 Task: Look for space in Dugda, India from 3rd August, 2023 to 17th August, 2023 for 3 adults, 1 child in price range Rs.3000 to Rs.15000. Place can be entire place with 3 bedrooms having 4 beds and 2 bathrooms. Property type can be house, flat, guest house. Amenities needed are: washing machine. Booking option can be shelf check-in. Required host language is English.
Action: Mouse moved to (459, 121)
Screenshot: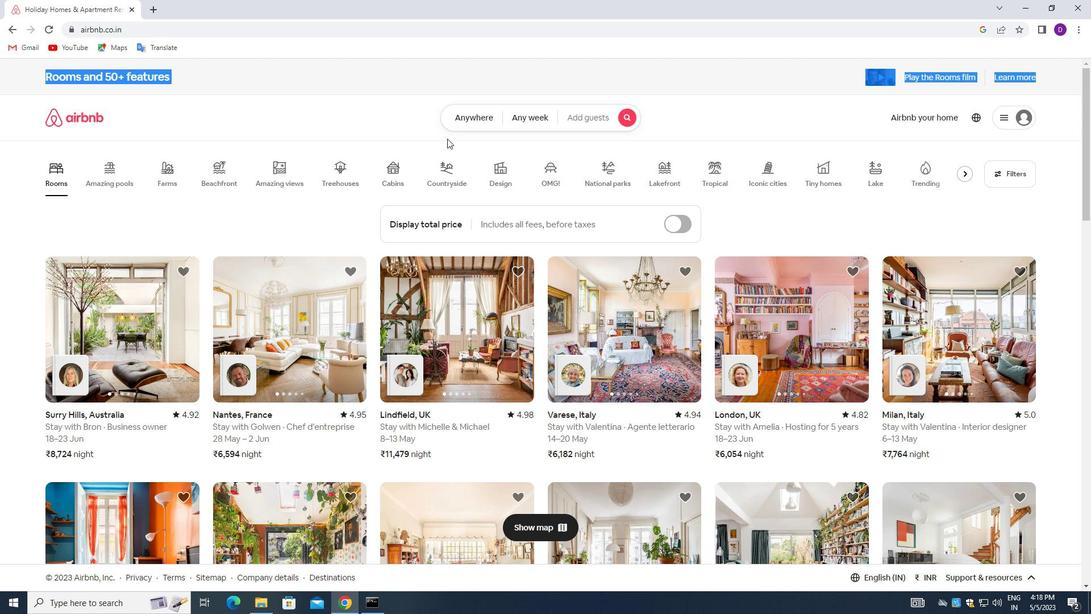 
Action: Mouse pressed left at (459, 121)
Screenshot: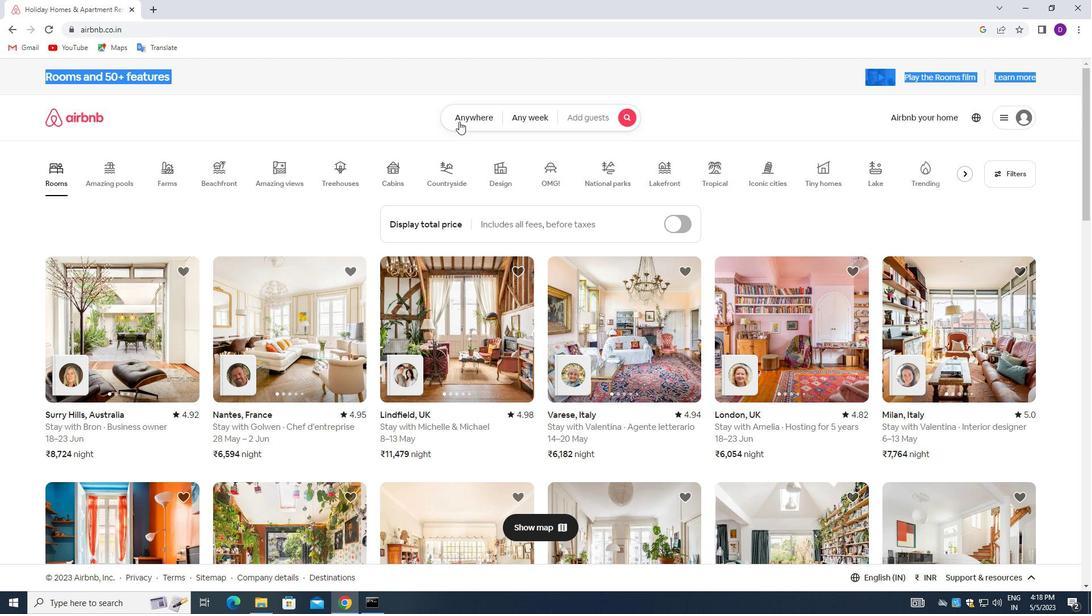 
Action: Mouse moved to (373, 160)
Screenshot: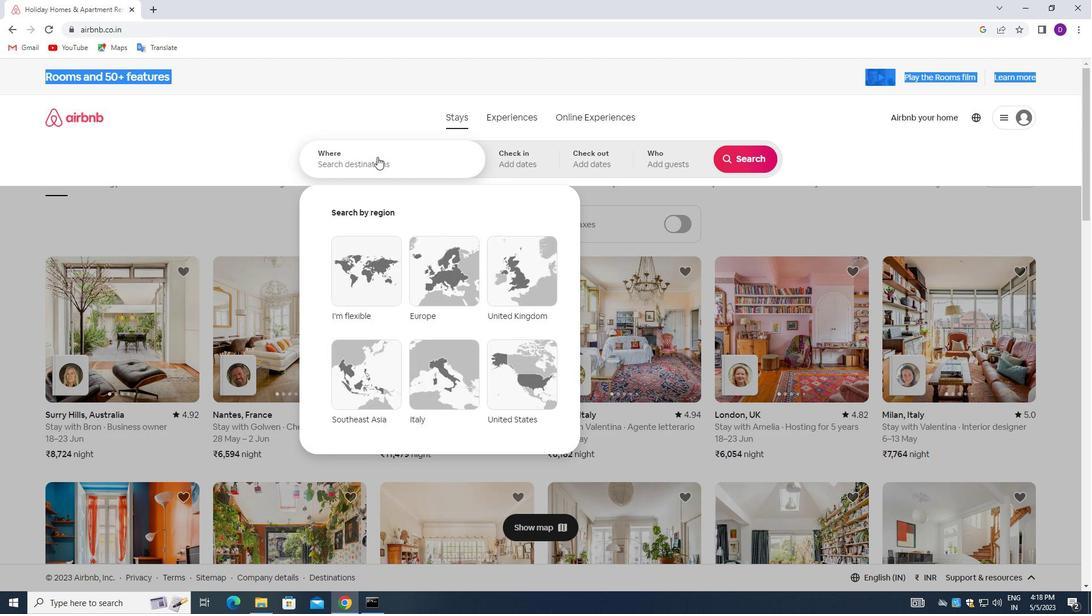 
Action: Mouse pressed left at (373, 160)
Screenshot: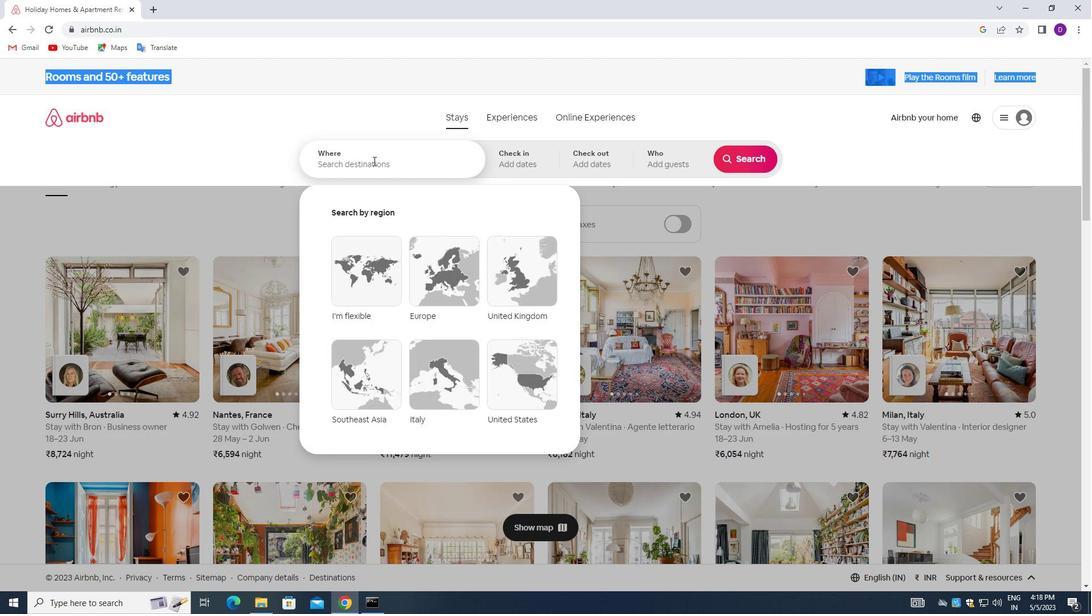 
Action: Mouse moved to (233, 218)
Screenshot: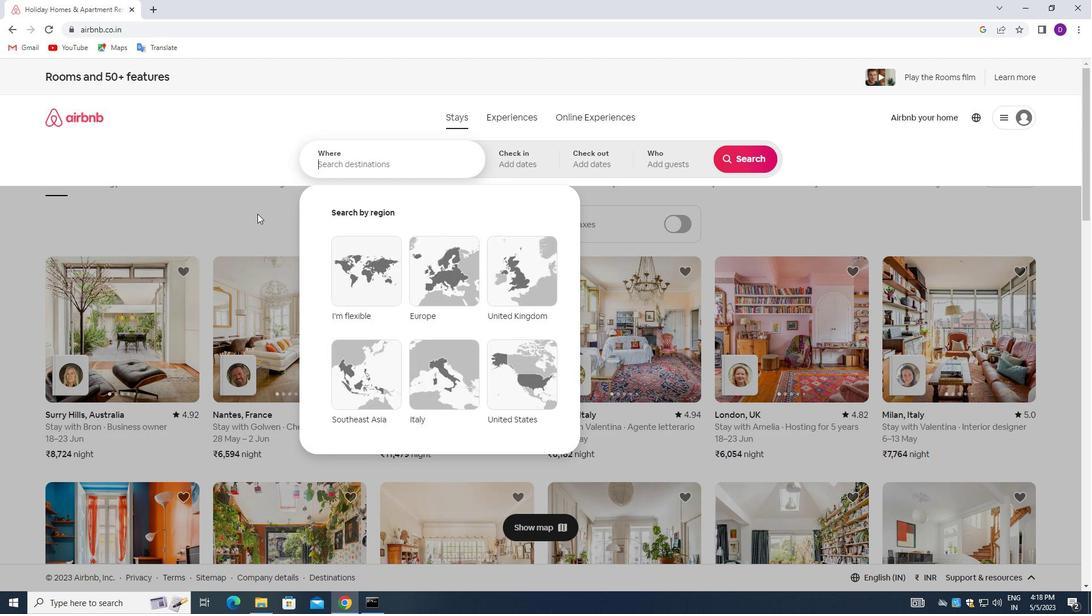 
Action: Key pressed <Key.shift_r>Dugda,<Key.space><Key.shift>INDIA<Key.enter>
Screenshot: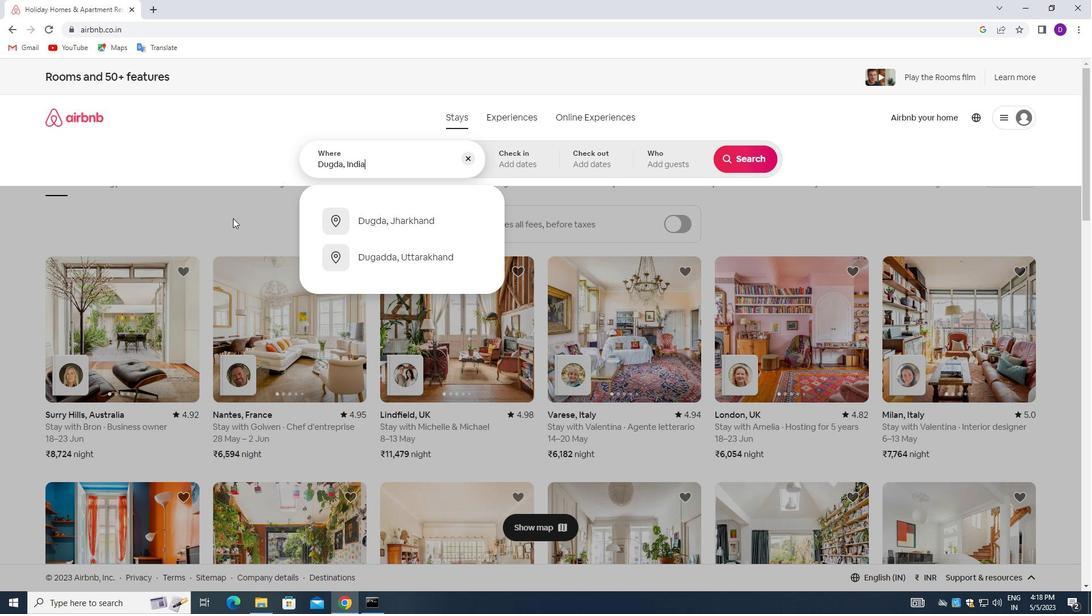 
Action: Mouse moved to (741, 254)
Screenshot: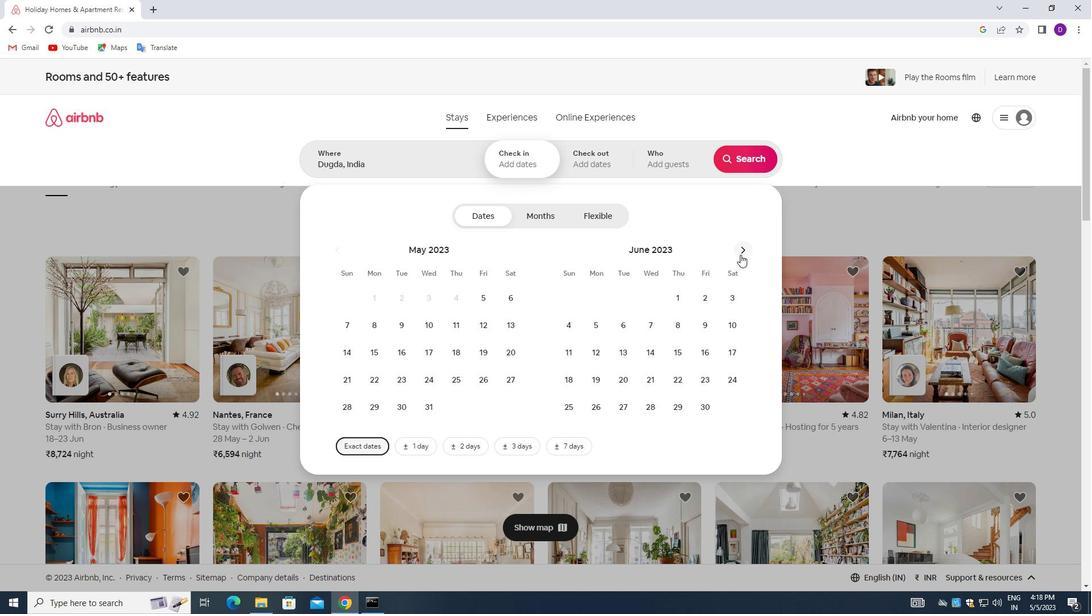 
Action: Mouse pressed left at (741, 254)
Screenshot: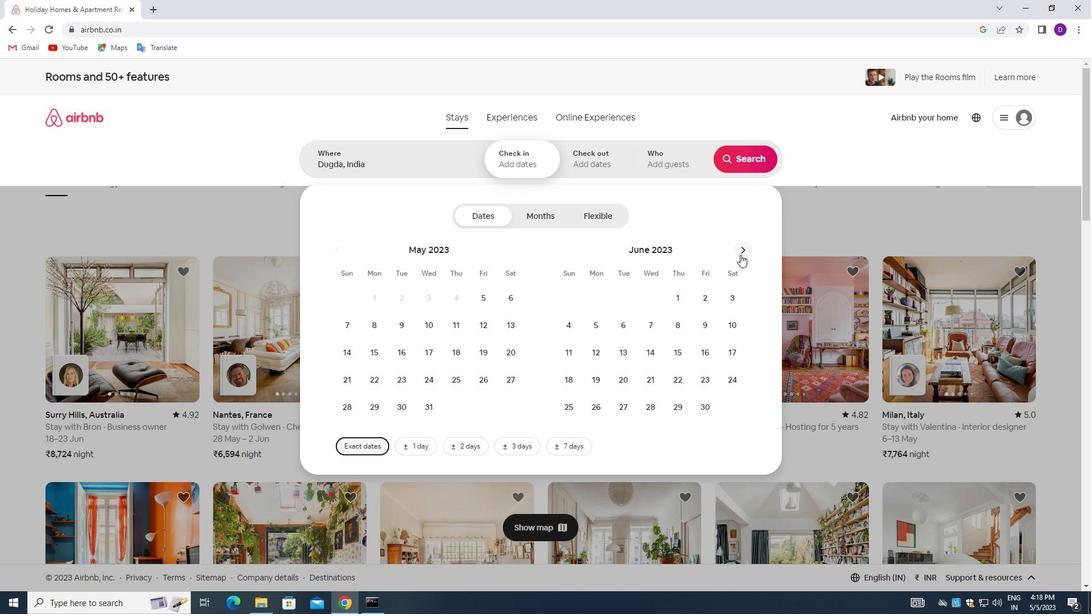 
Action: Mouse pressed left at (741, 254)
Screenshot: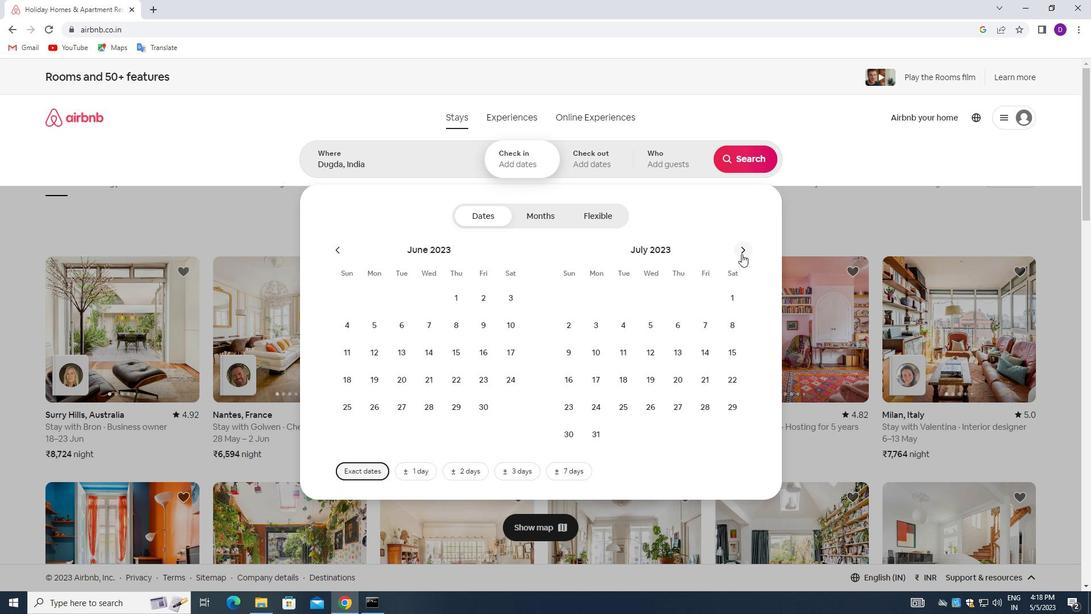 
Action: Mouse moved to (675, 299)
Screenshot: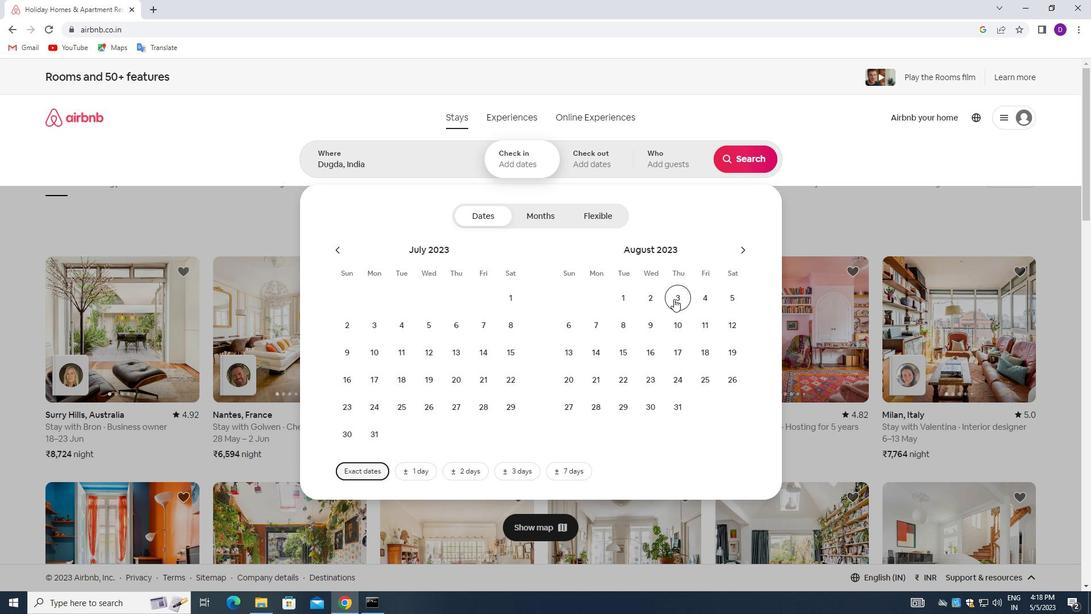
Action: Mouse pressed left at (675, 299)
Screenshot: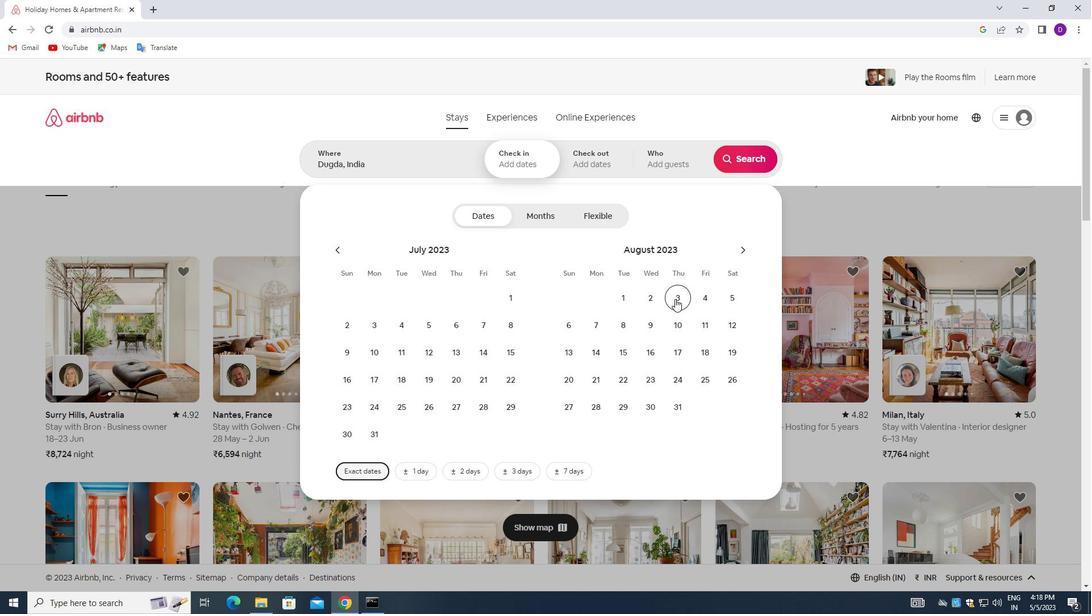 
Action: Mouse moved to (677, 346)
Screenshot: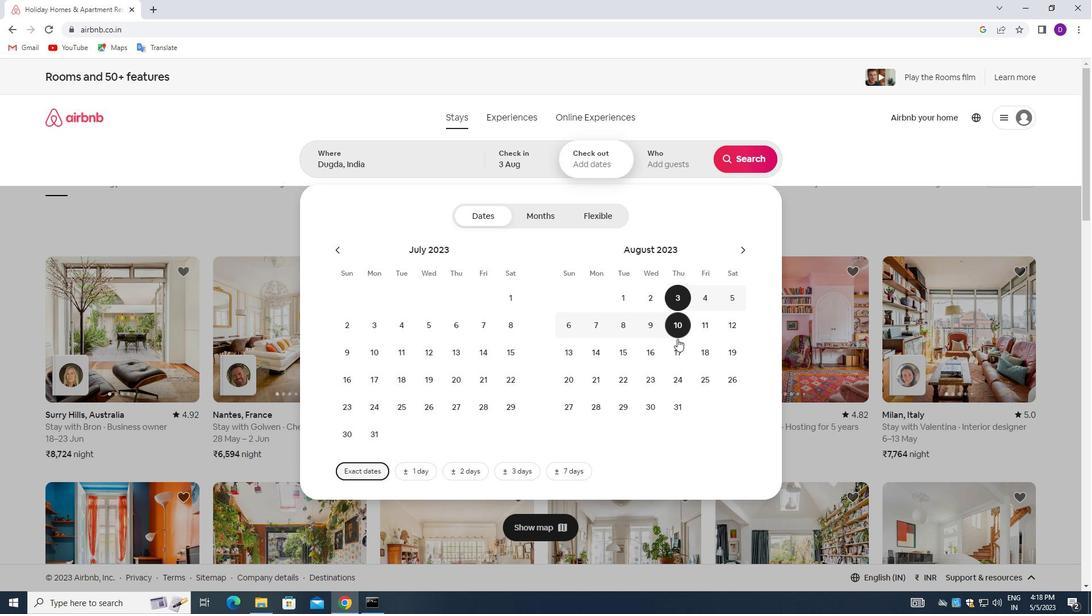 
Action: Mouse pressed left at (677, 346)
Screenshot: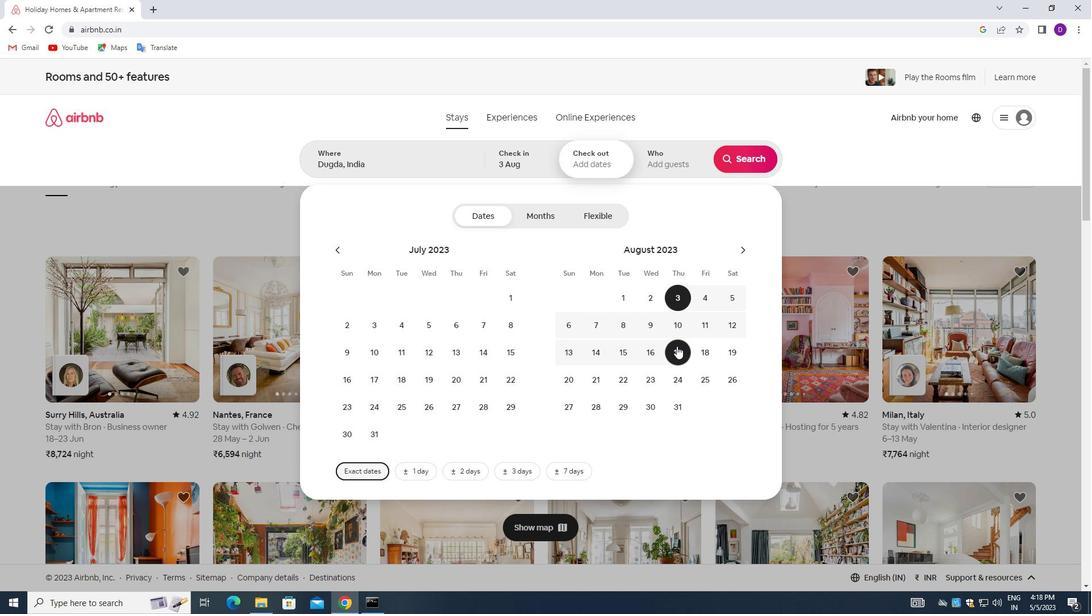 
Action: Mouse moved to (658, 156)
Screenshot: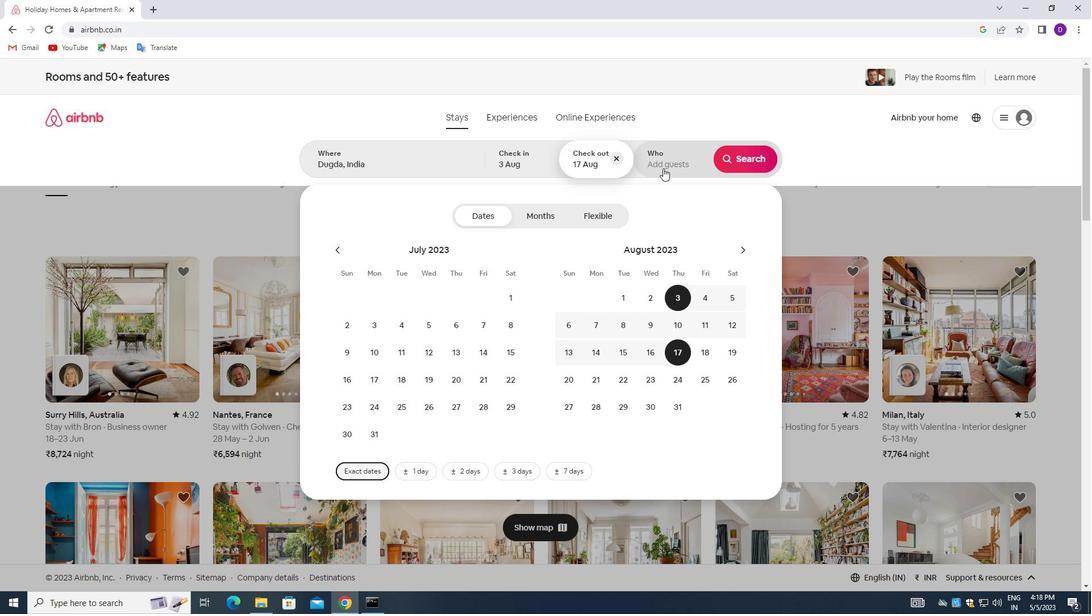 
Action: Mouse pressed left at (658, 156)
Screenshot: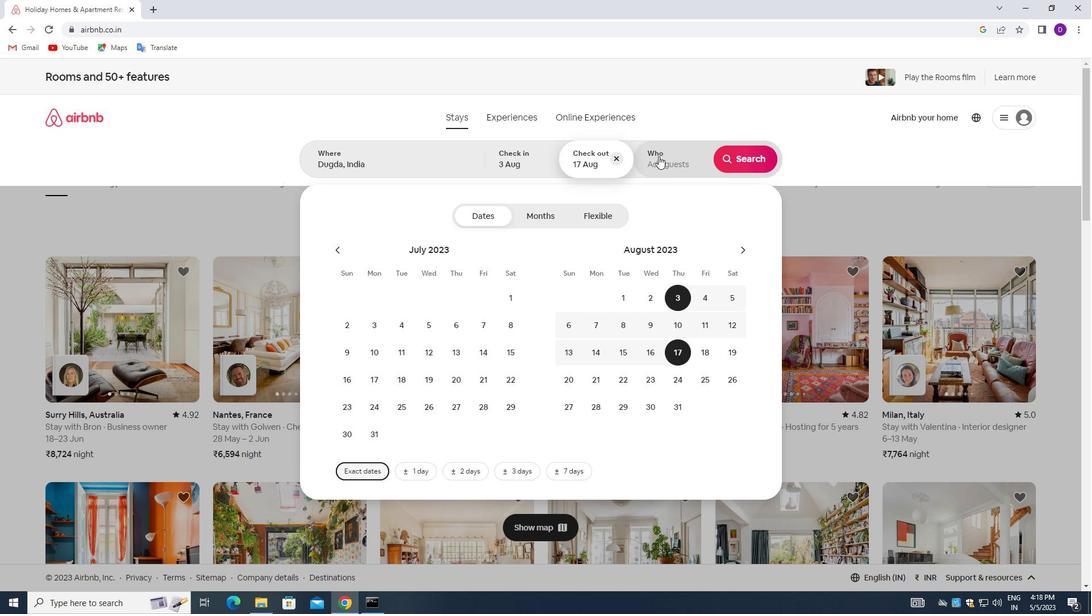 
Action: Mouse moved to (745, 221)
Screenshot: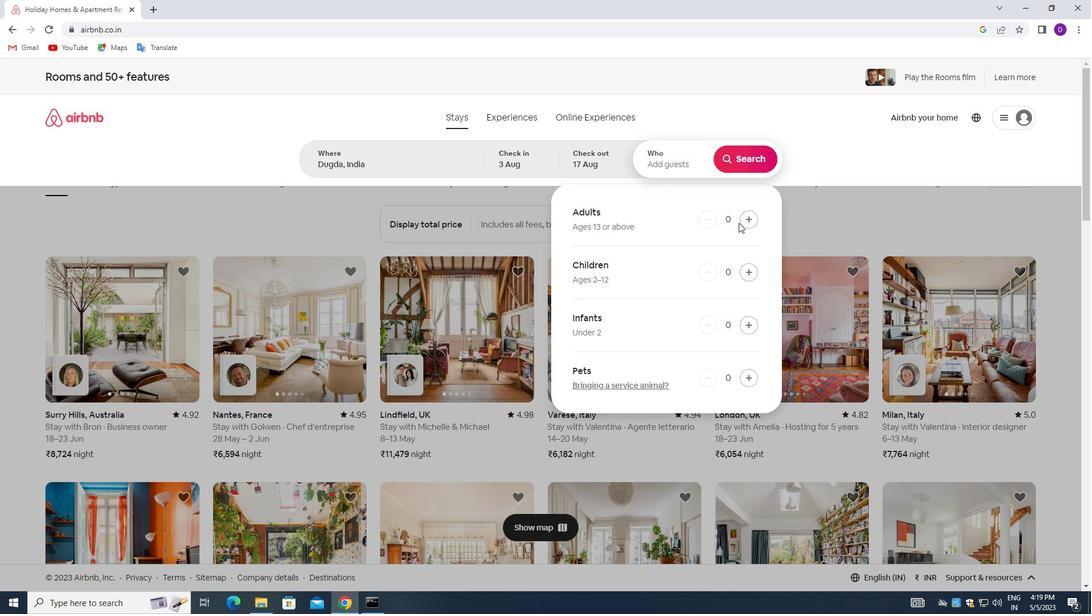 
Action: Mouse pressed left at (745, 221)
Screenshot: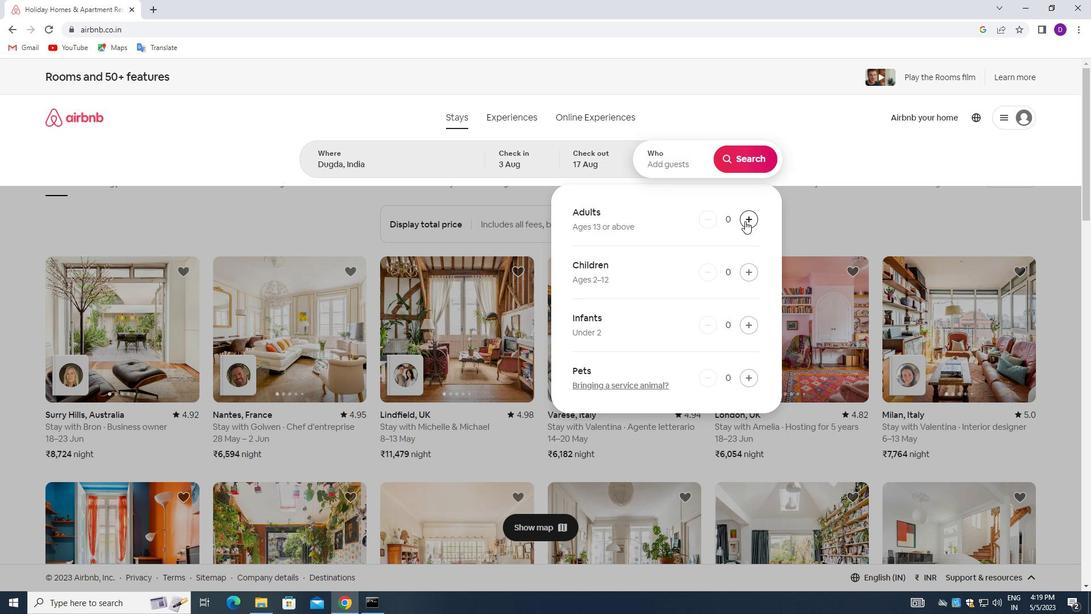 
Action: Mouse pressed left at (745, 221)
Screenshot: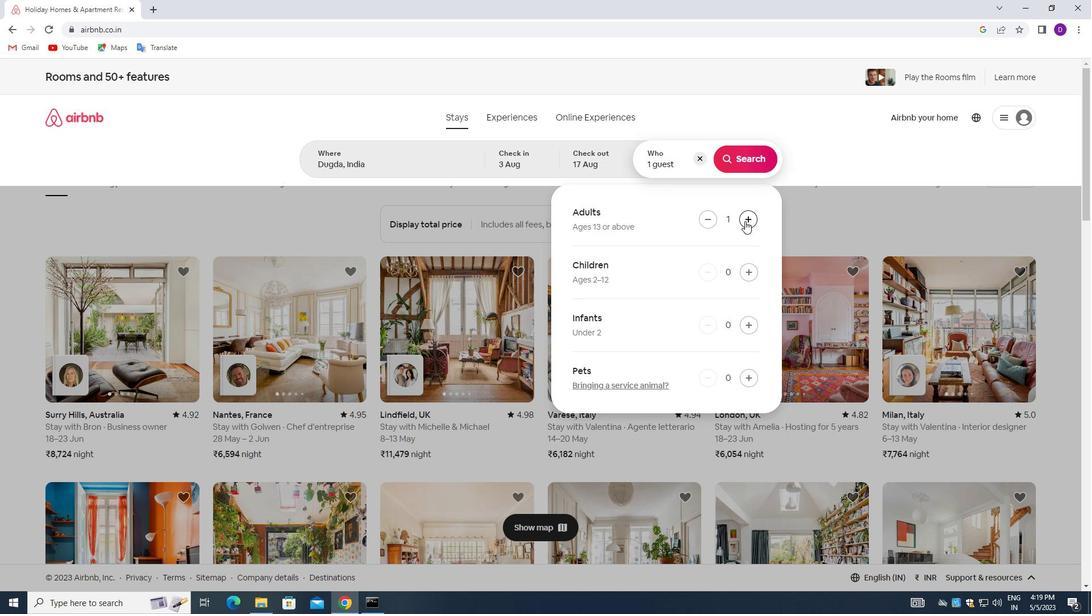 
Action: Mouse pressed left at (745, 221)
Screenshot: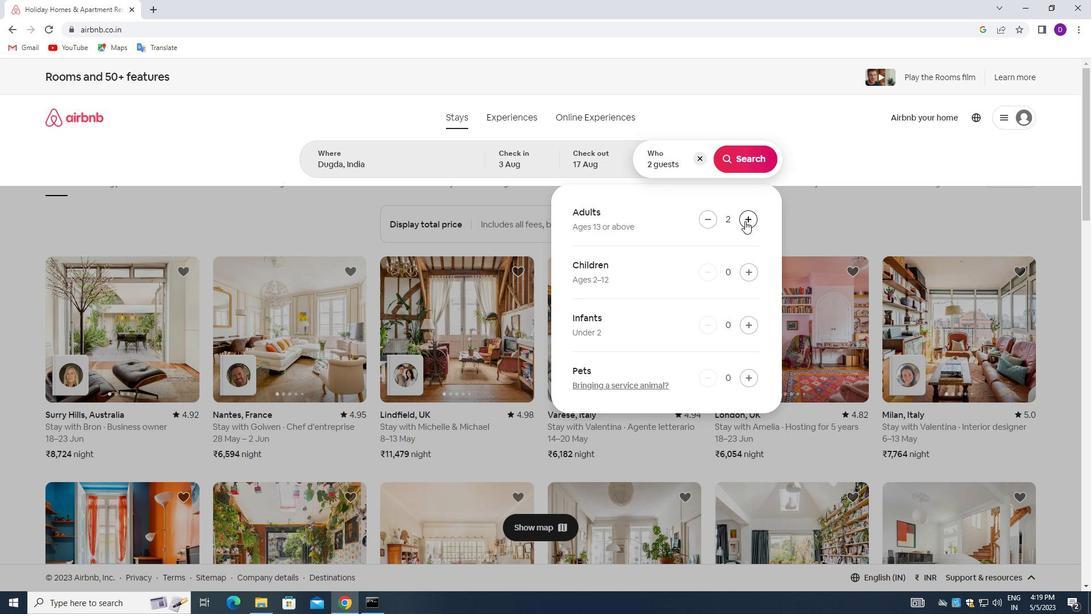 
Action: Mouse moved to (749, 276)
Screenshot: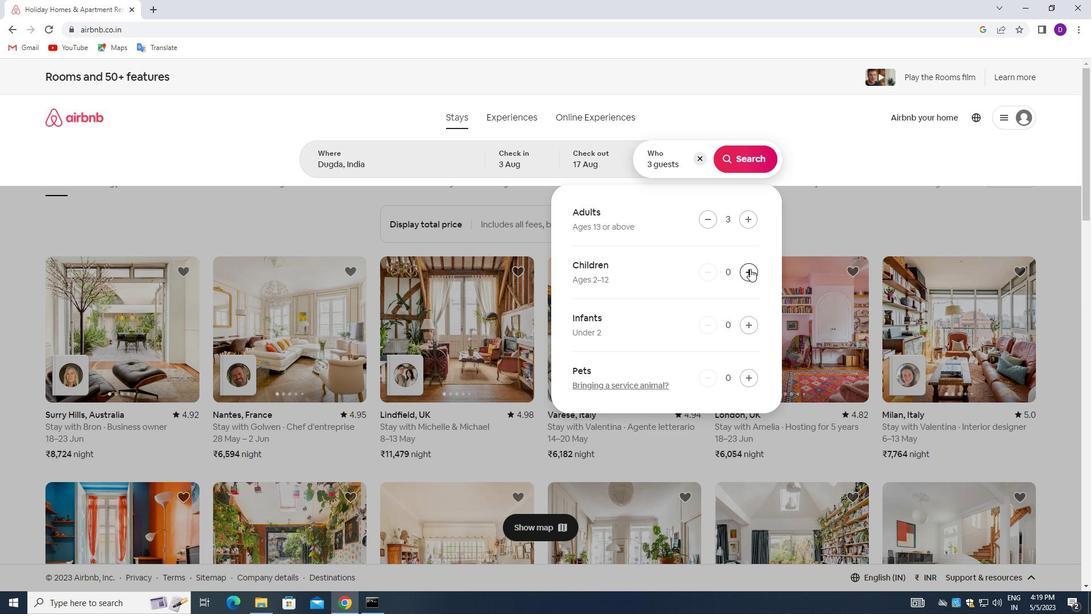 
Action: Mouse pressed left at (749, 276)
Screenshot: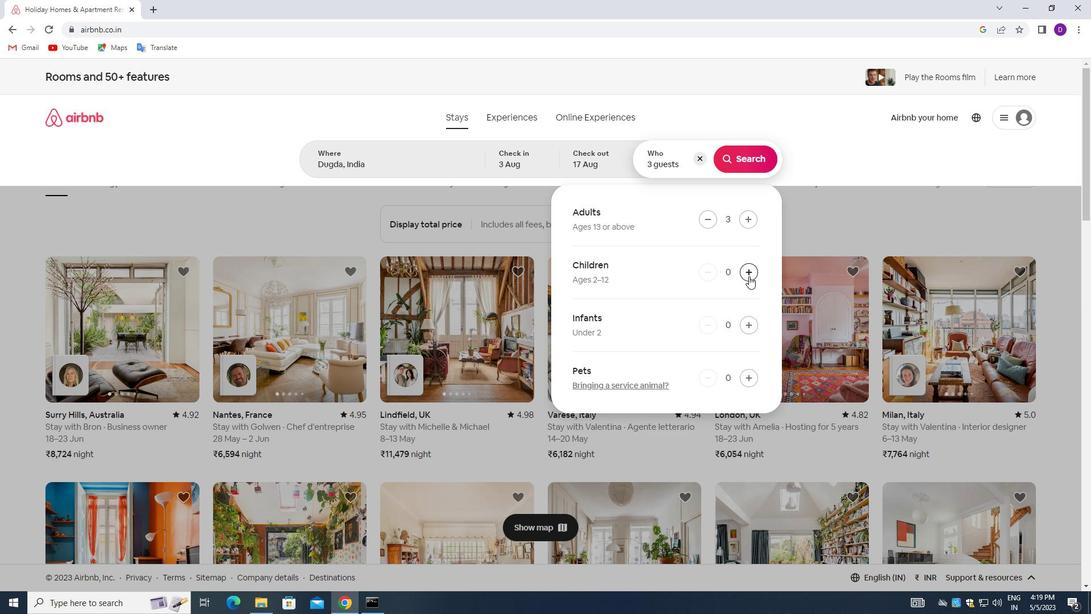 
Action: Mouse moved to (736, 151)
Screenshot: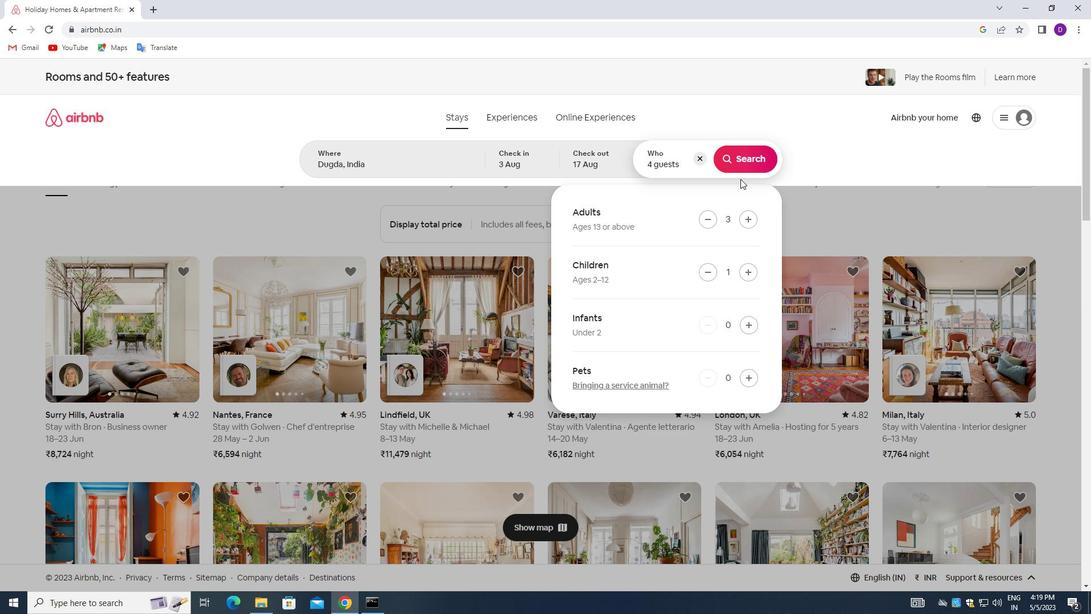 
Action: Mouse pressed left at (736, 151)
Screenshot: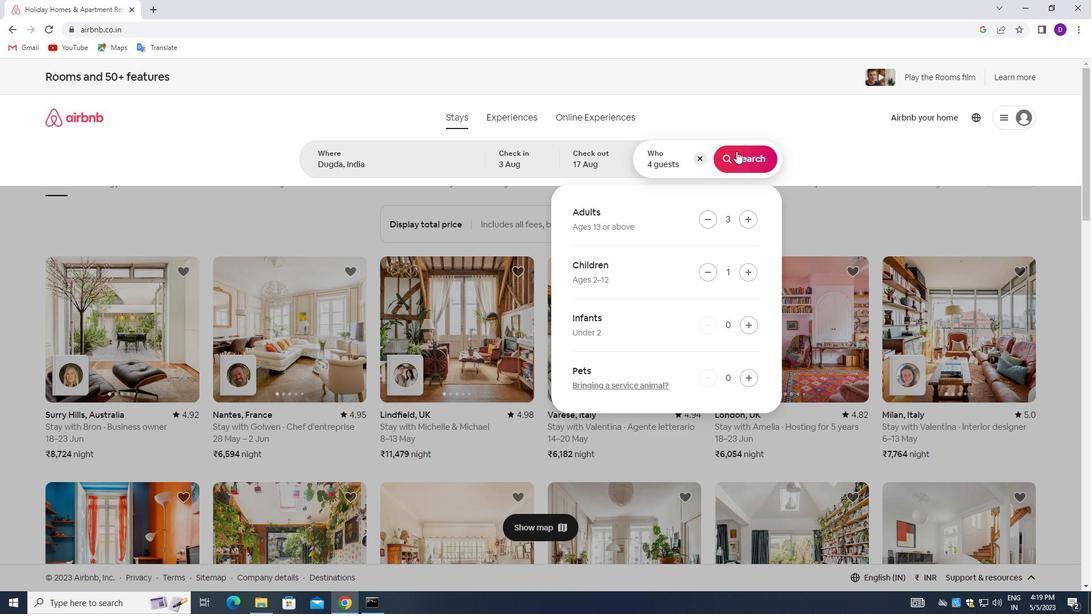 
Action: Mouse moved to (1031, 127)
Screenshot: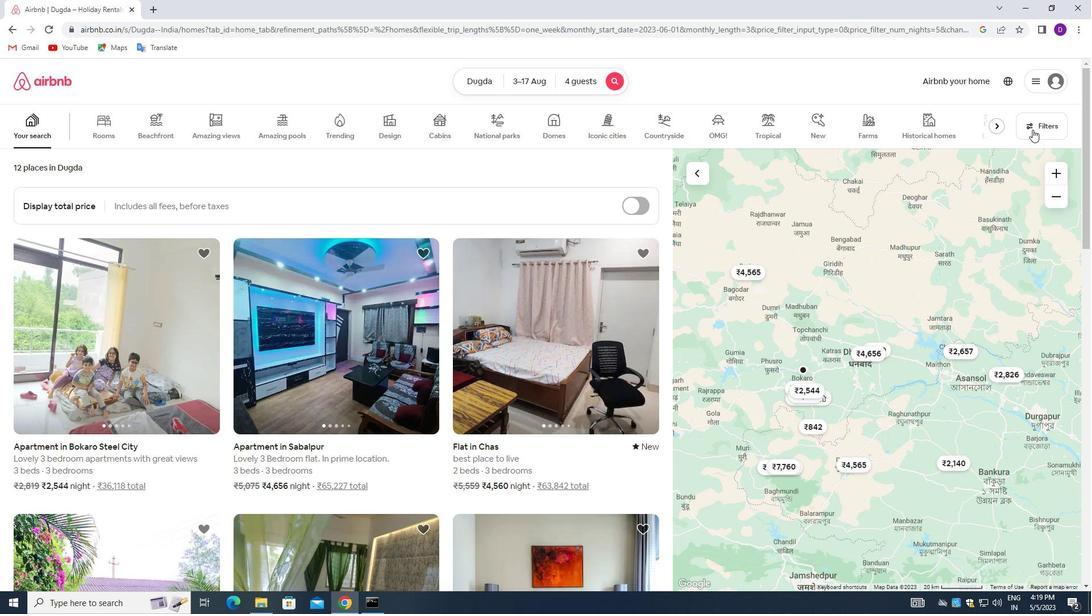 
Action: Mouse pressed left at (1031, 127)
Screenshot: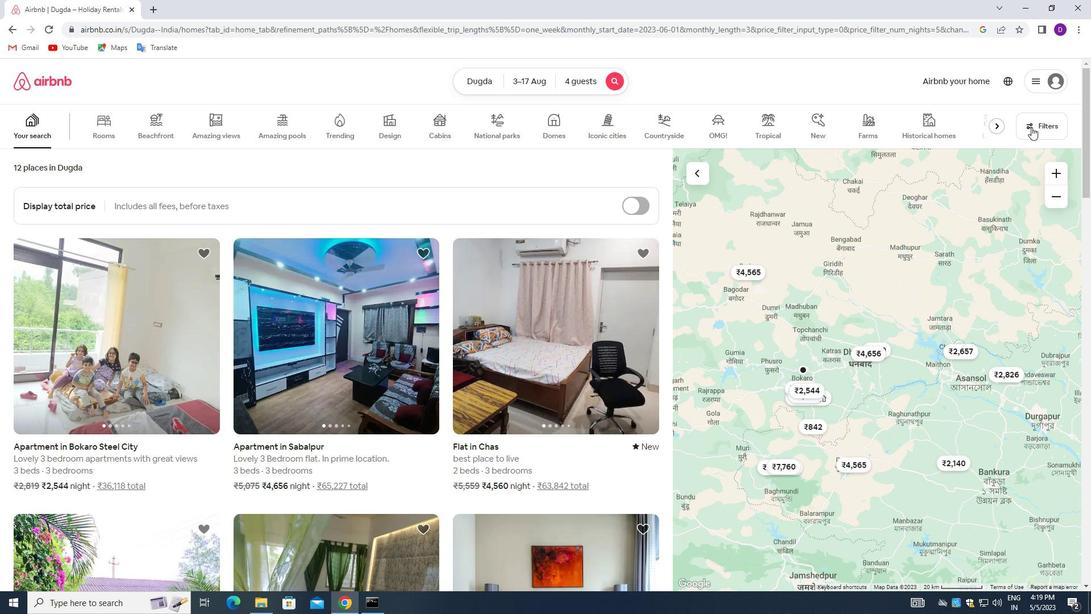 
Action: Mouse moved to (394, 401)
Screenshot: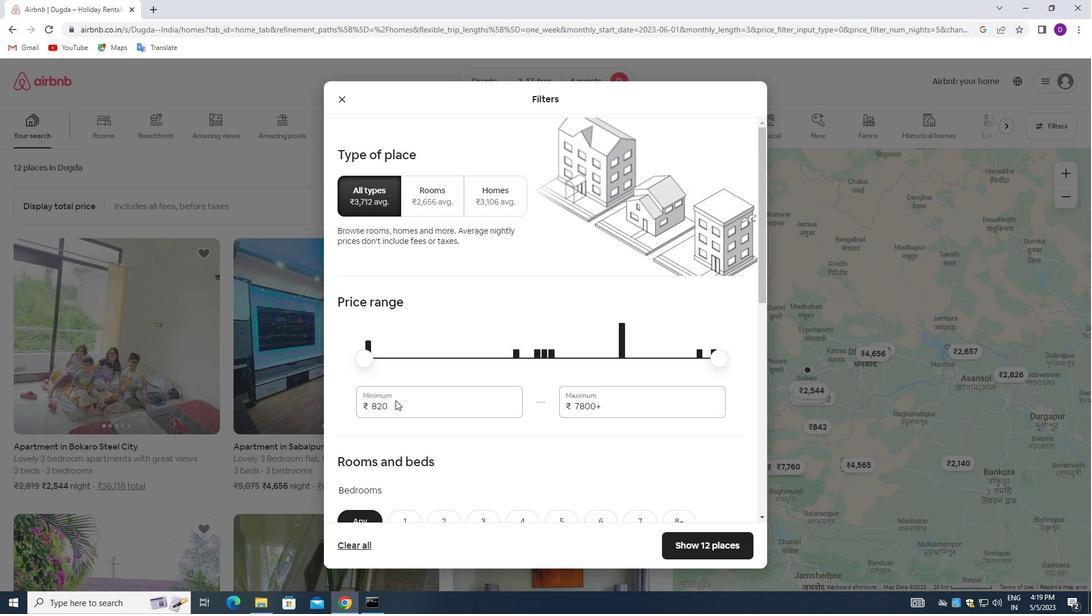 
Action: Mouse pressed left at (394, 401)
Screenshot: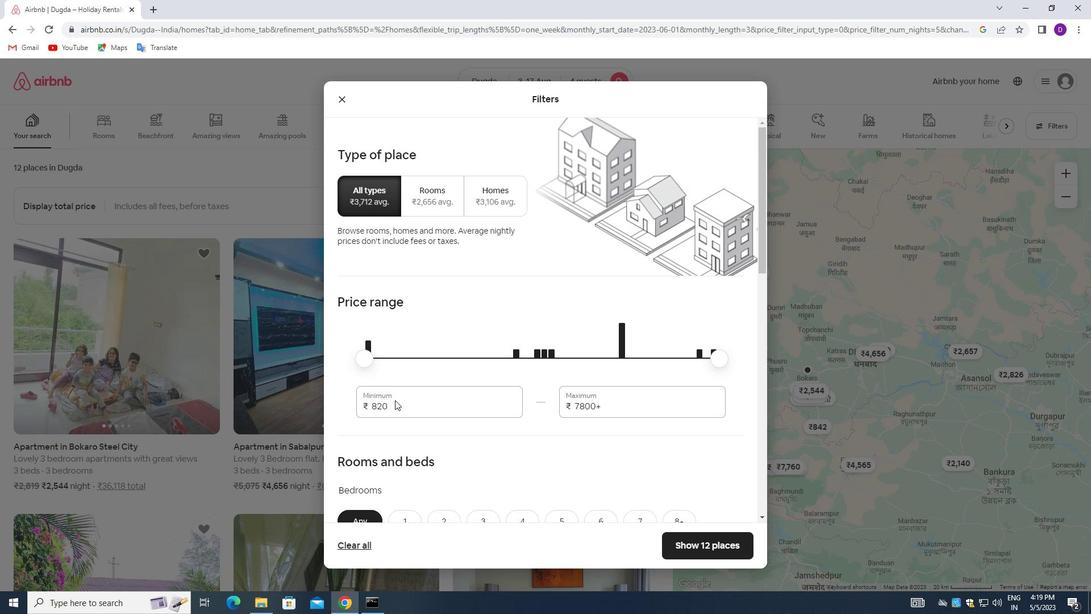 
Action: Mouse pressed left at (394, 401)
Screenshot: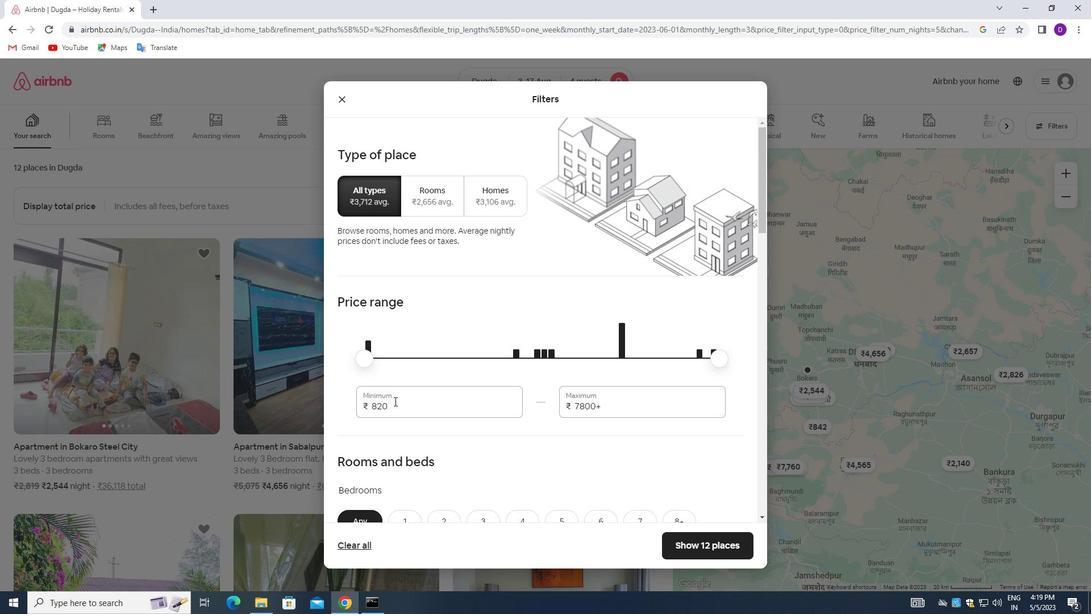 
Action: Key pressed 3000<Key.tab>15000
Screenshot: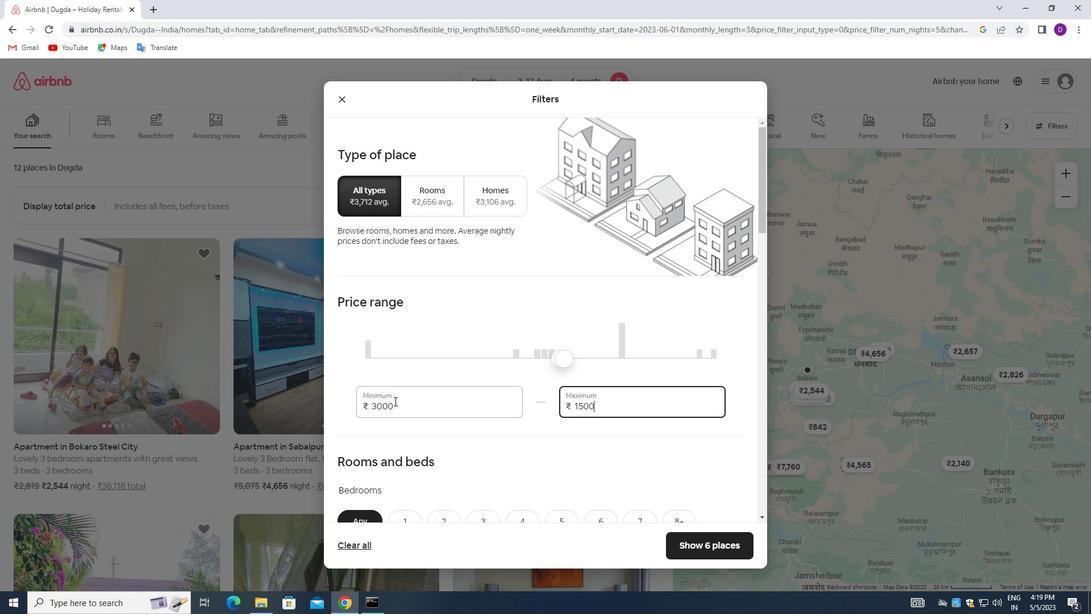
Action: Mouse moved to (458, 417)
Screenshot: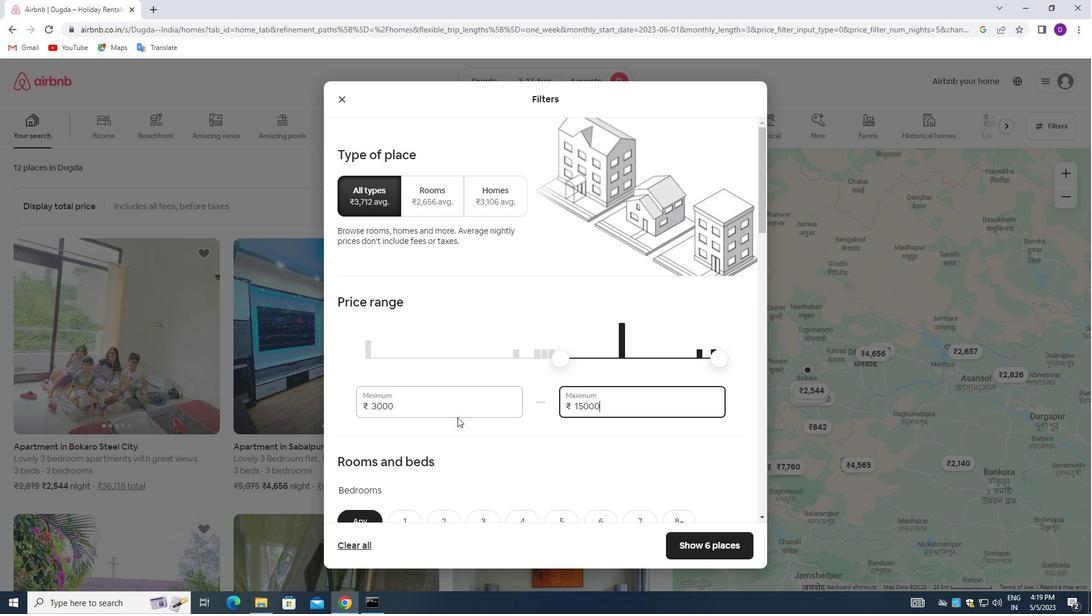 
Action: Mouse scrolled (458, 416) with delta (0, 0)
Screenshot: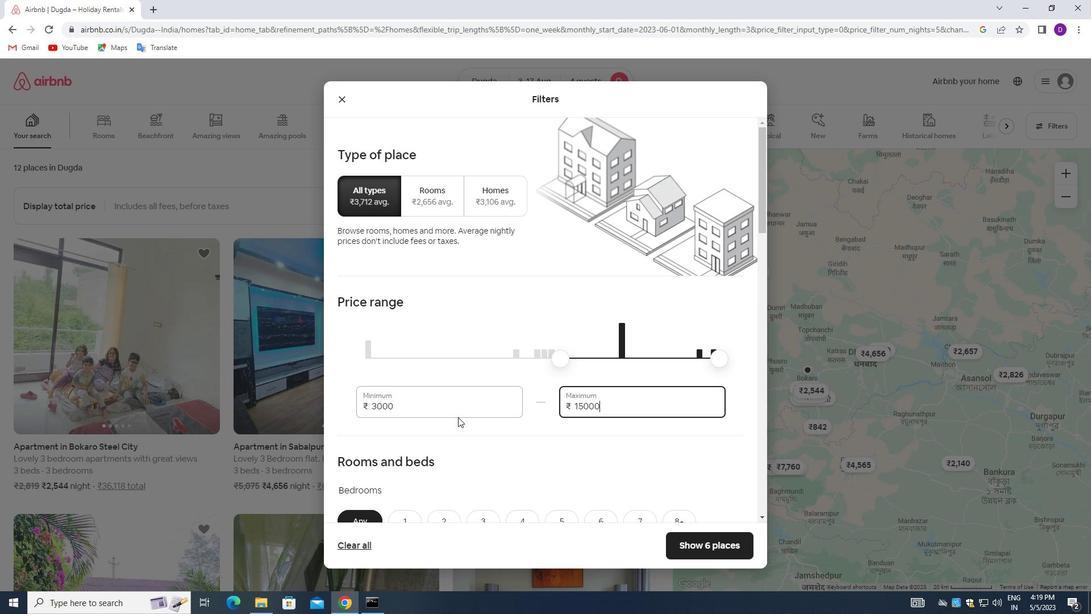 
Action: Mouse scrolled (458, 416) with delta (0, 0)
Screenshot: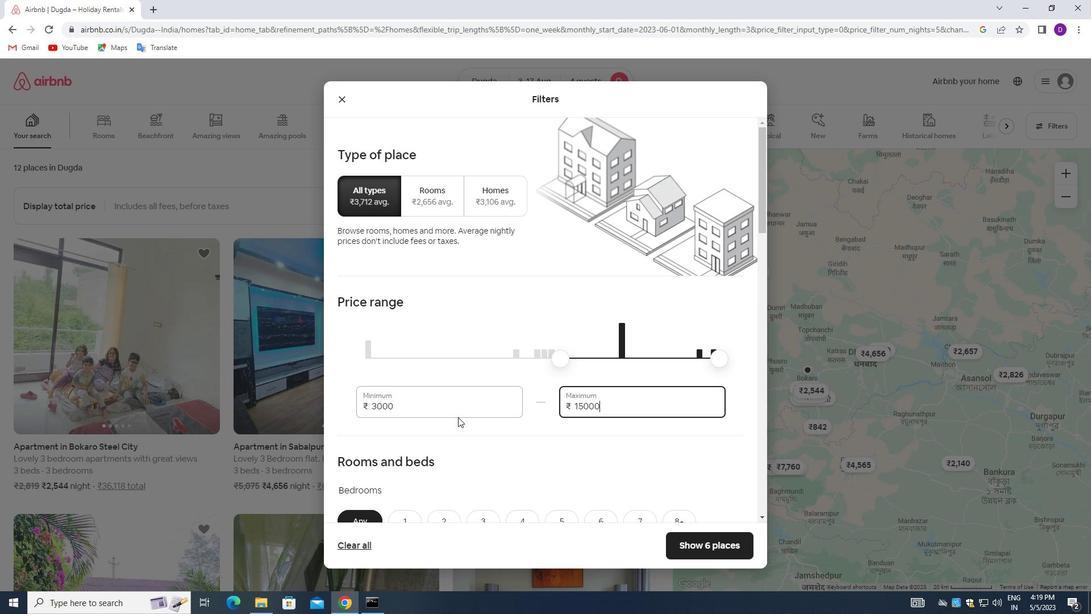 
Action: Mouse scrolled (458, 416) with delta (0, 0)
Screenshot: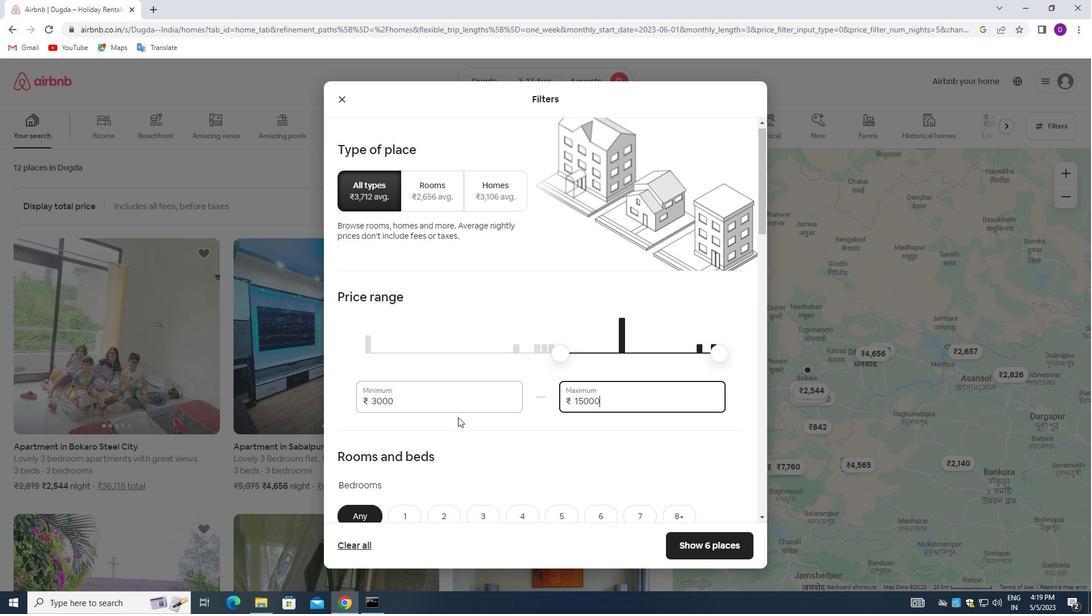 
Action: Mouse moved to (486, 352)
Screenshot: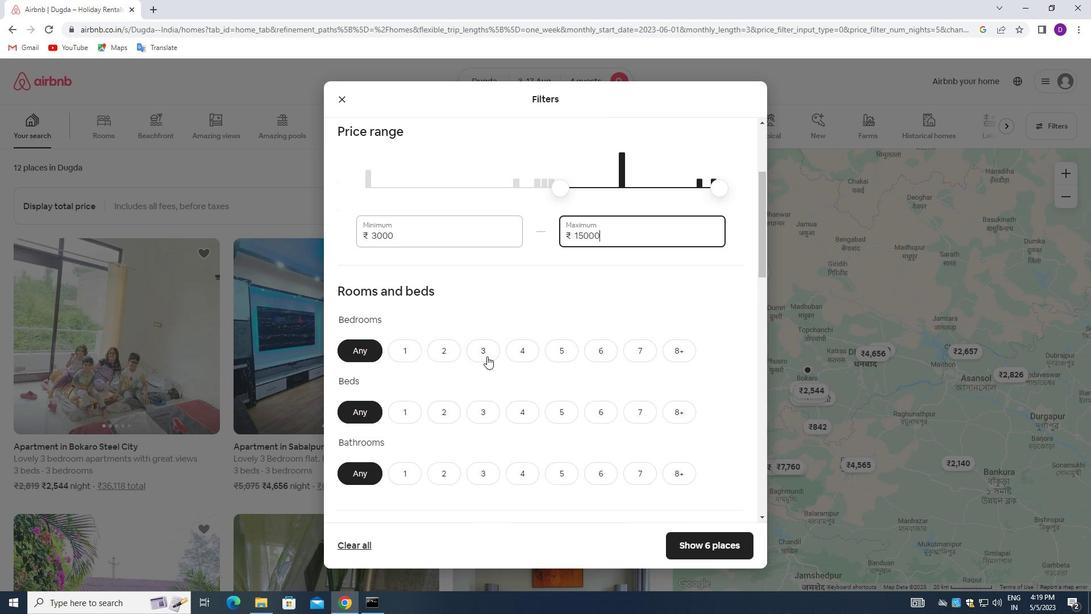 
Action: Mouse pressed left at (486, 352)
Screenshot: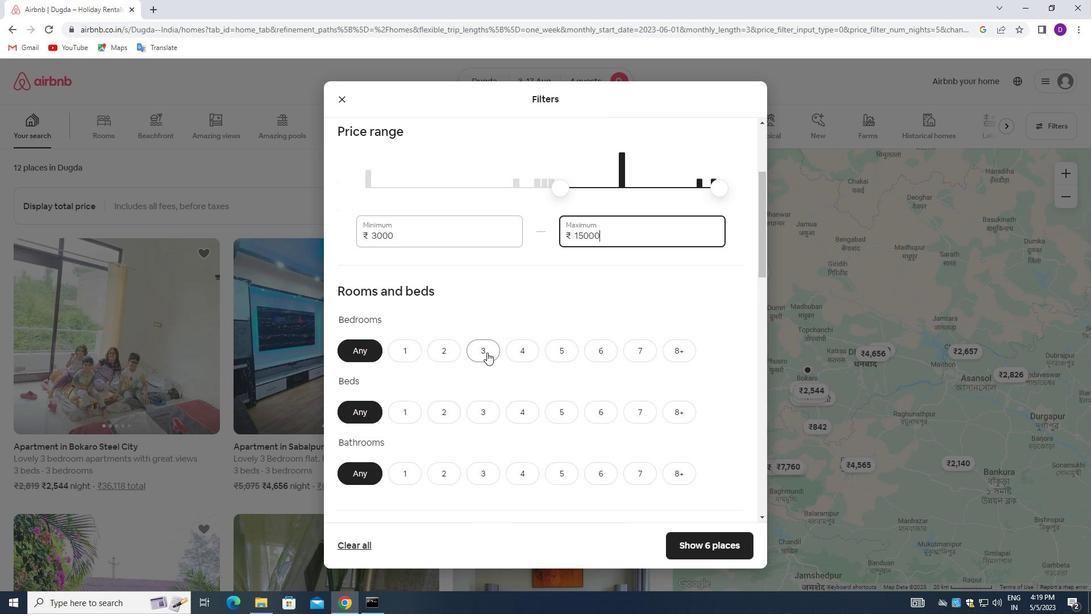 
Action: Mouse moved to (519, 407)
Screenshot: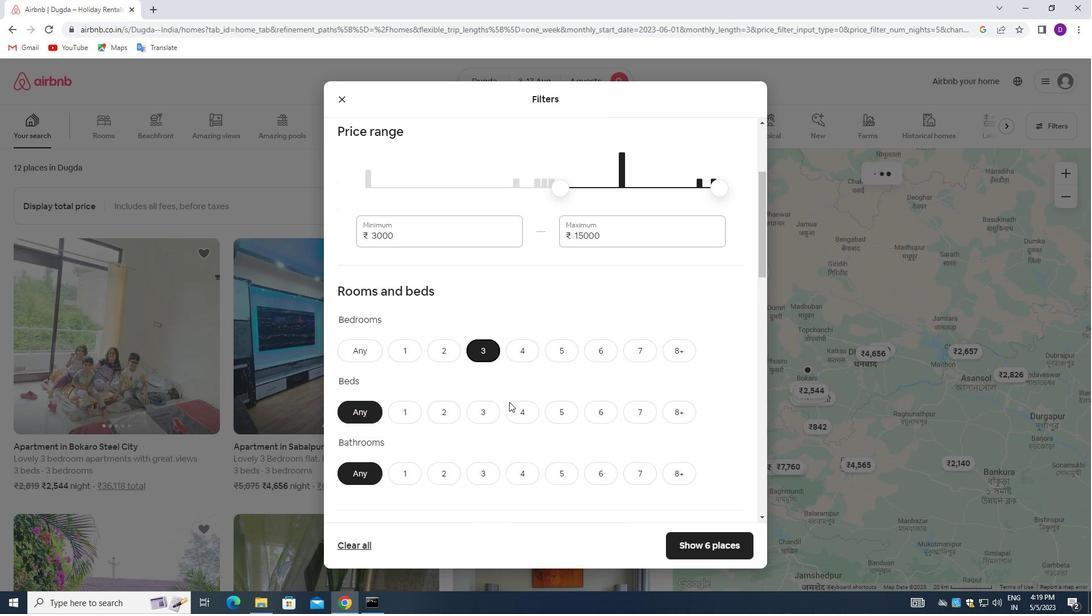 
Action: Mouse pressed left at (519, 407)
Screenshot: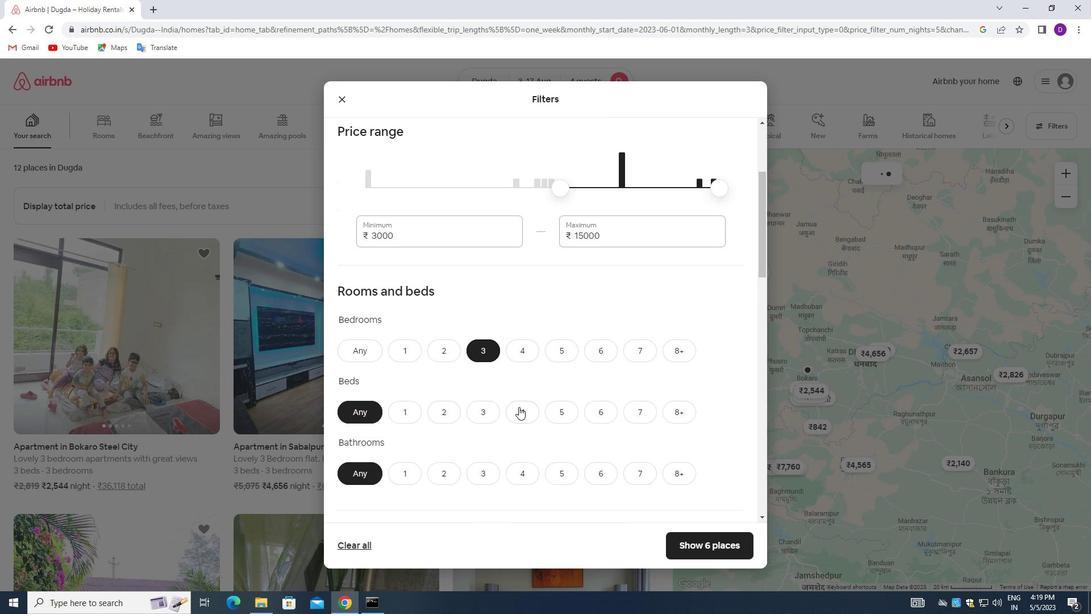 
Action: Mouse moved to (443, 473)
Screenshot: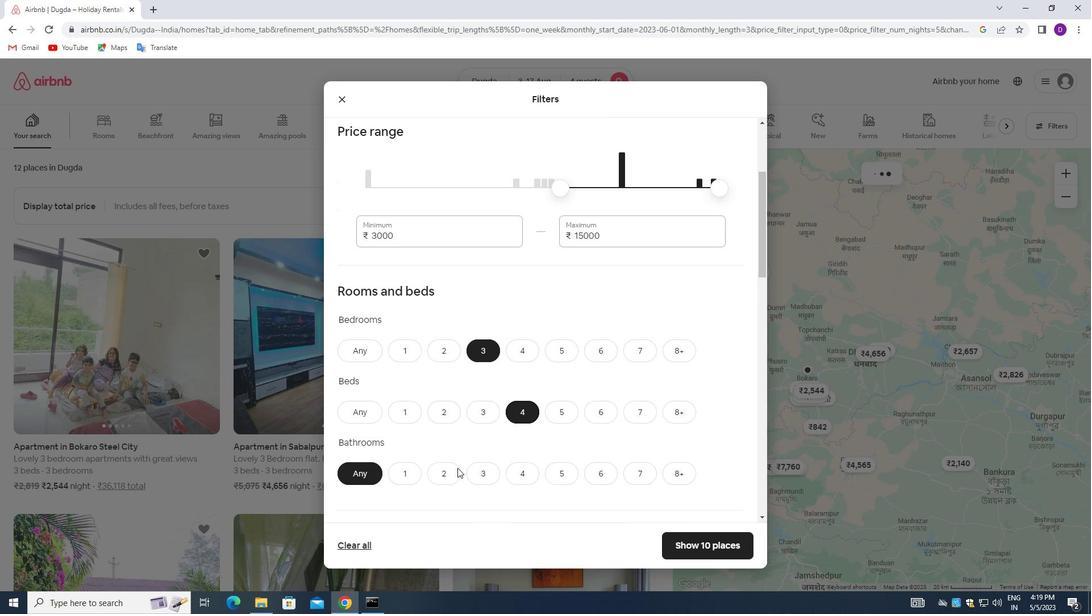 
Action: Mouse pressed left at (443, 473)
Screenshot: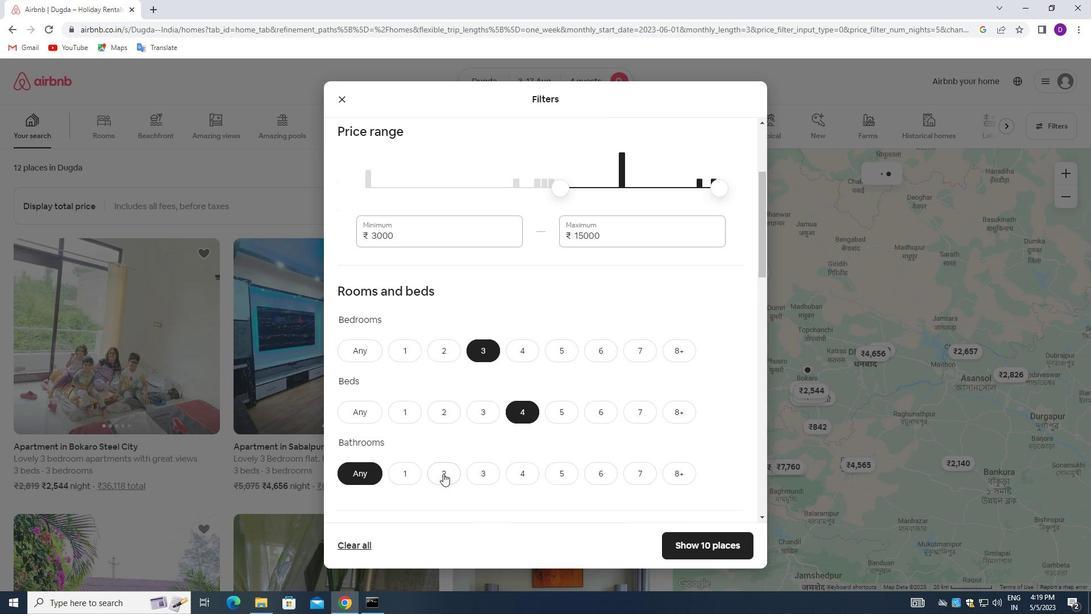 
Action: Mouse moved to (473, 428)
Screenshot: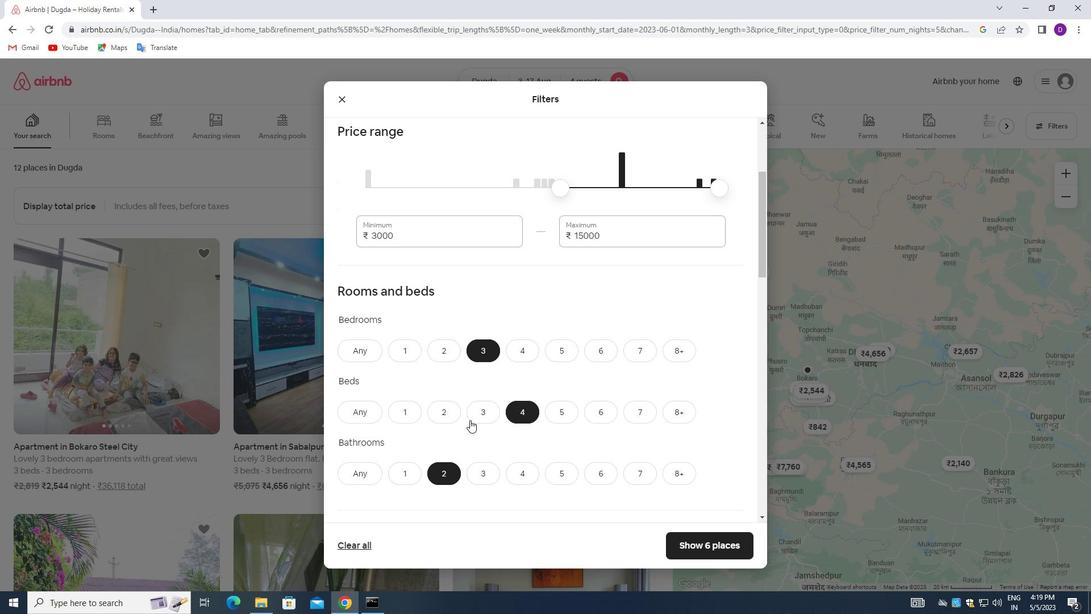 
Action: Mouse scrolled (473, 428) with delta (0, 0)
Screenshot: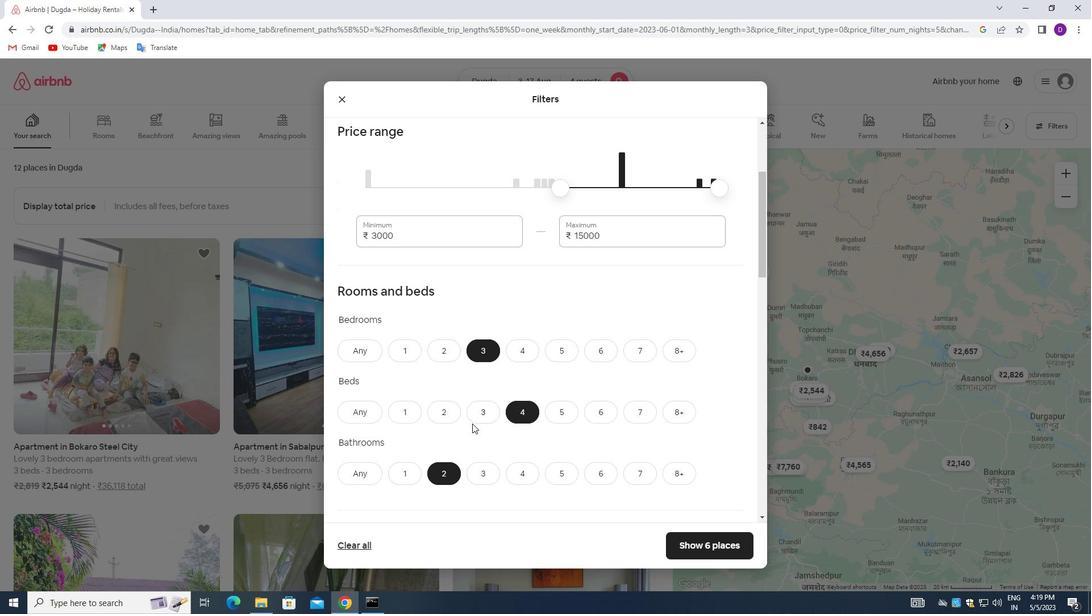 
Action: Mouse moved to (473, 430)
Screenshot: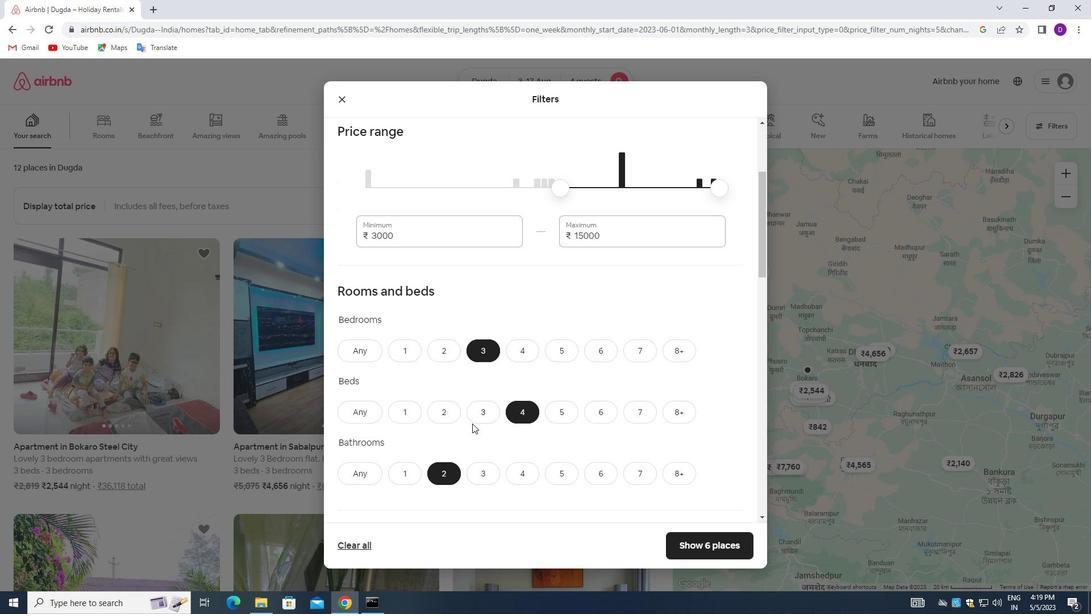 
Action: Mouse scrolled (473, 429) with delta (0, 0)
Screenshot: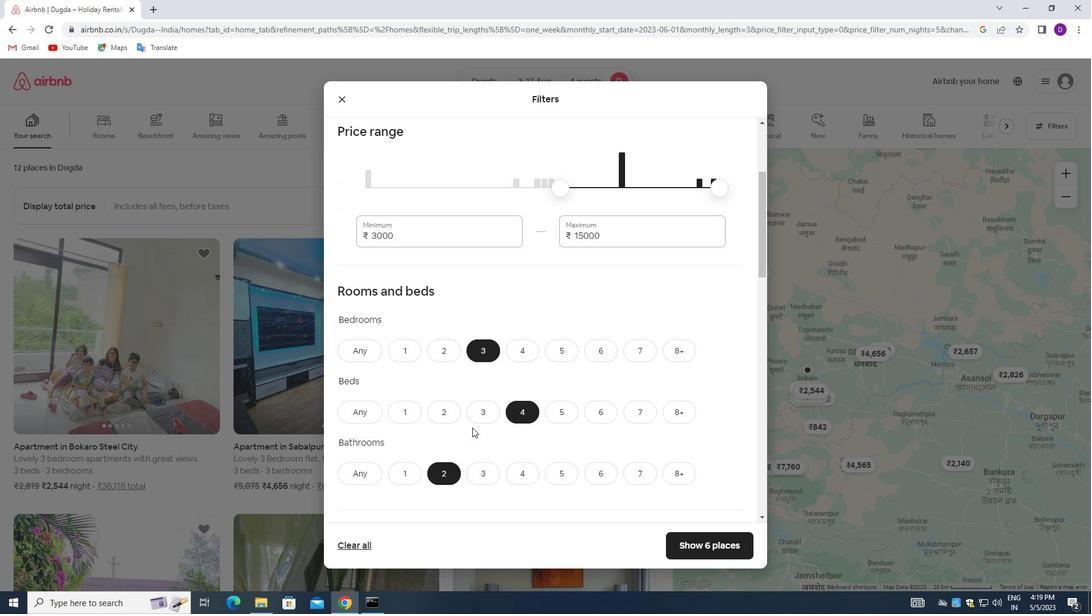 
Action: Mouse scrolled (473, 429) with delta (0, 0)
Screenshot: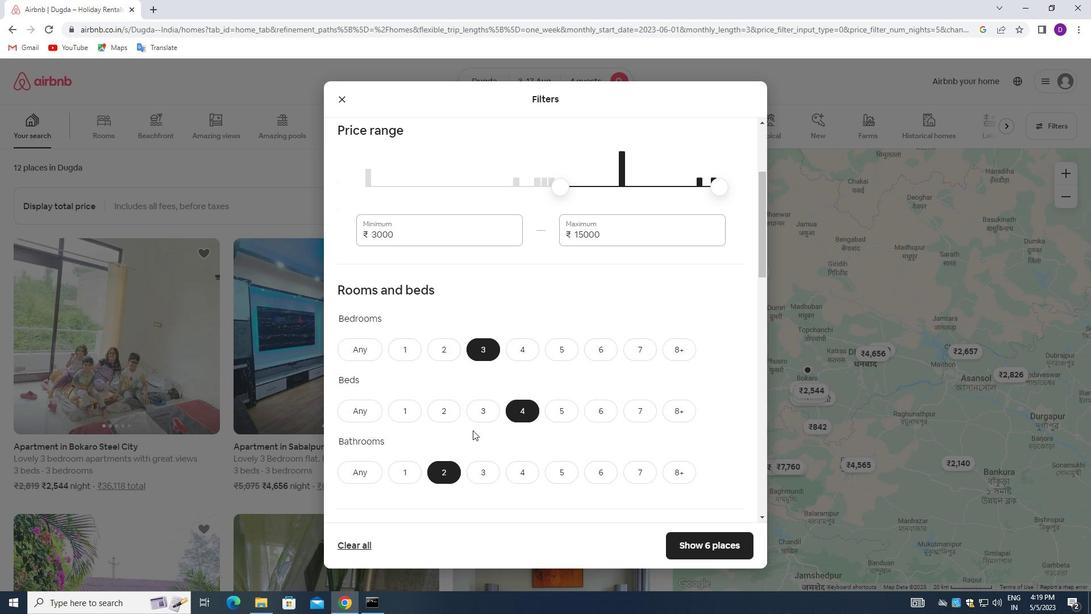 
Action: Mouse moved to (399, 422)
Screenshot: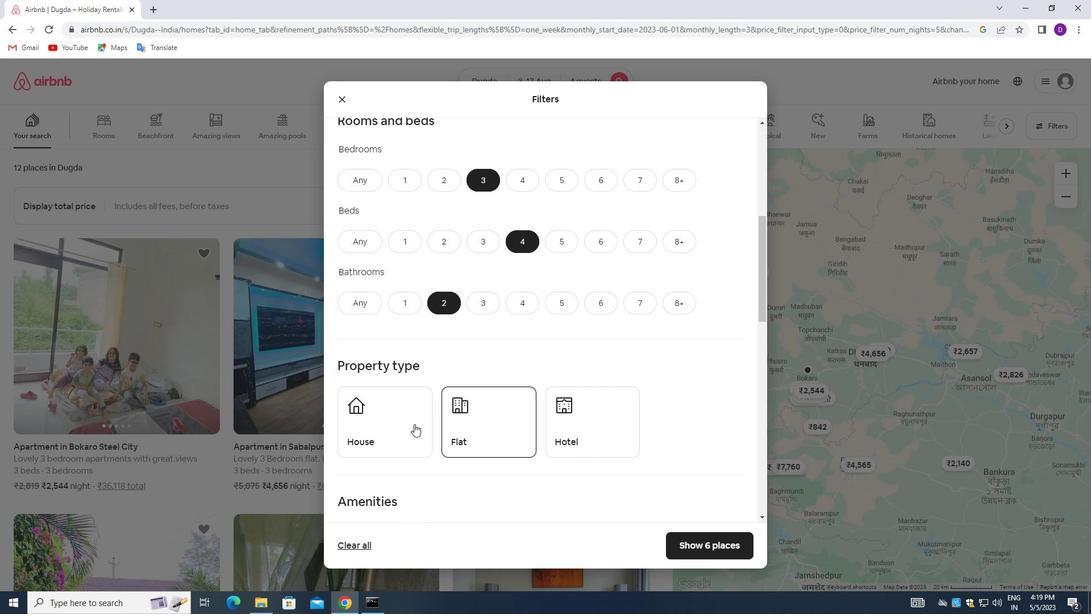 
Action: Mouse pressed left at (399, 422)
Screenshot: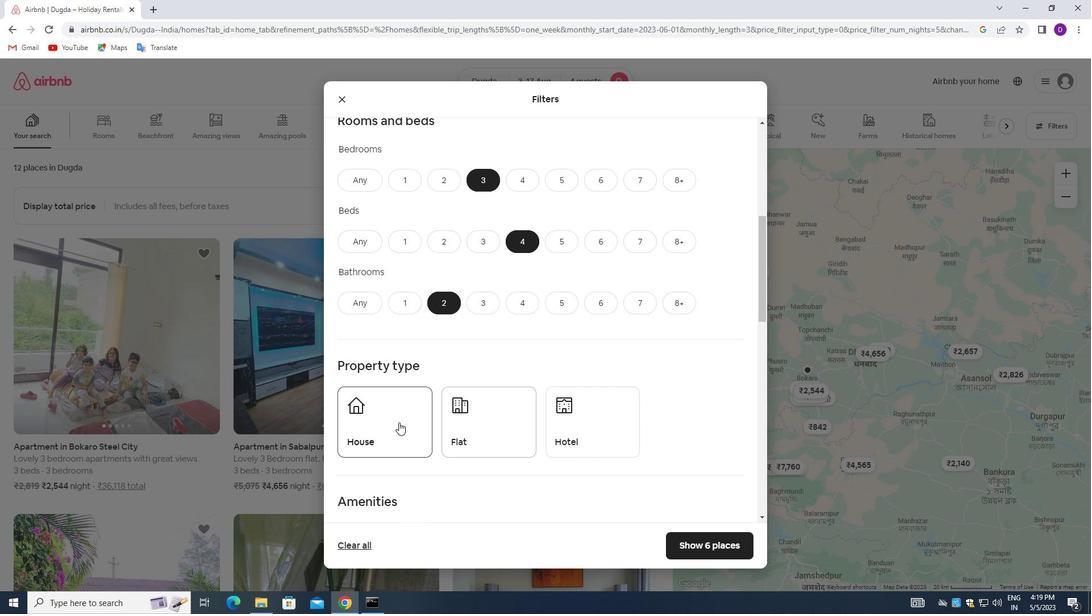 
Action: Mouse moved to (473, 423)
Screenshot: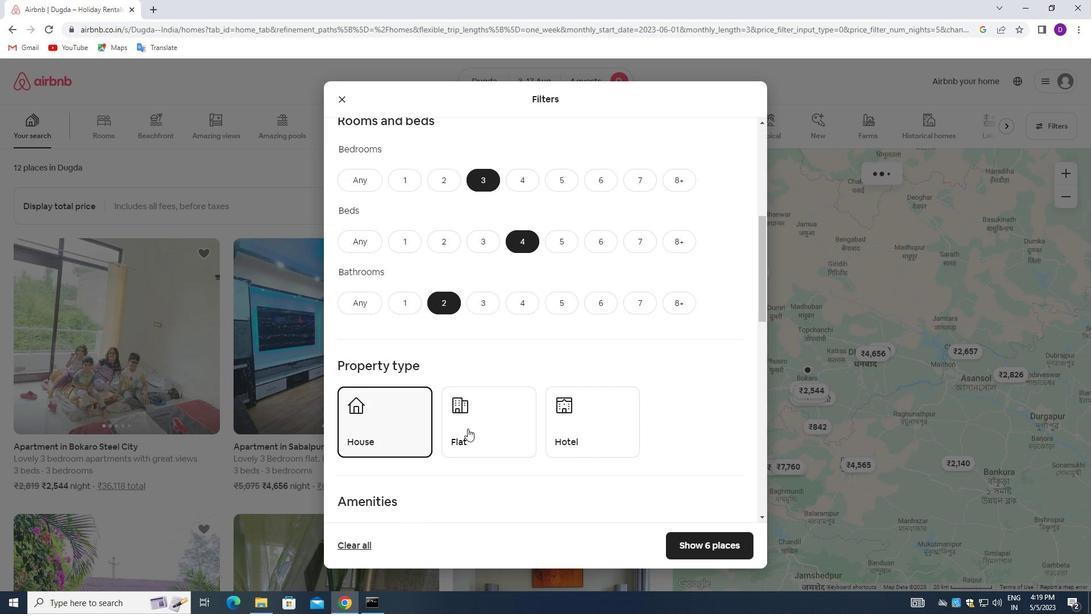 
Action: Mouse pressed left at (473, 423)
Screenshot: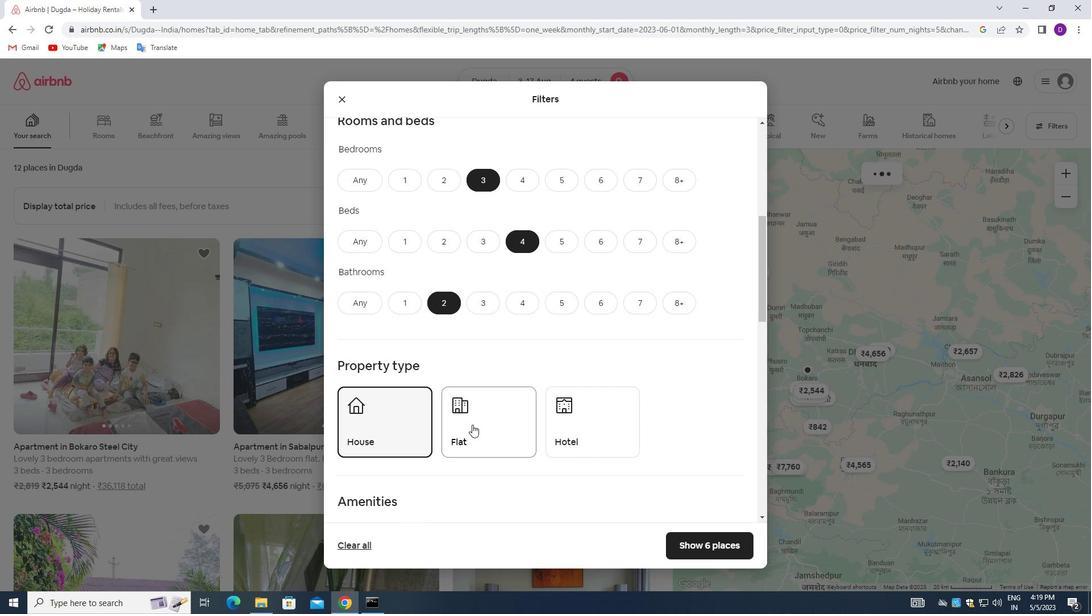 
Action: Mouse moved to (491, 409)
Screenshot: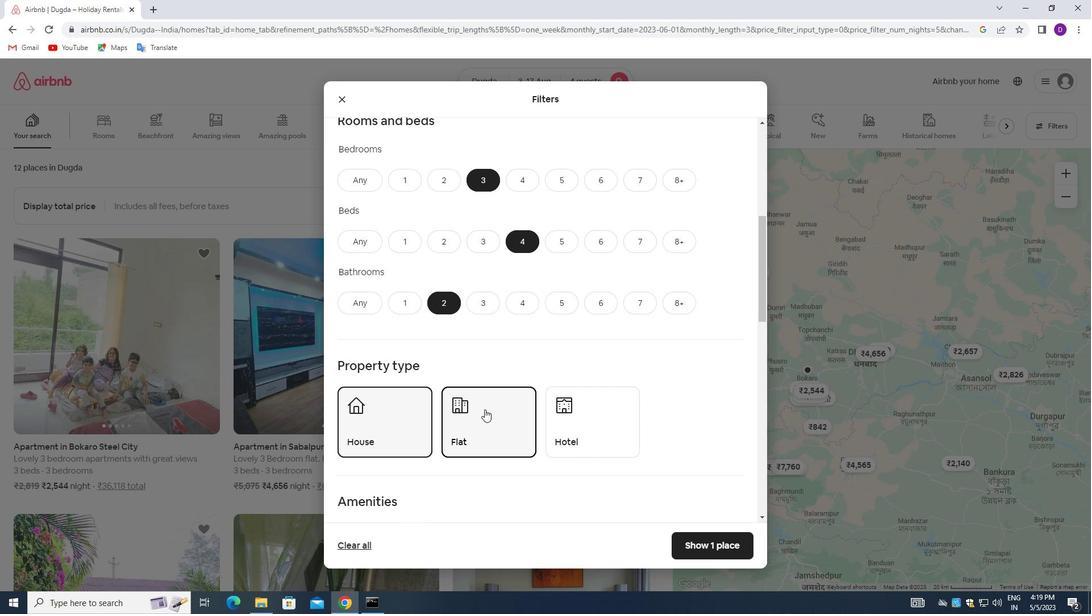 
Action: Mouse scrolled (491, 408) with delta (0, 0)
Screenshot: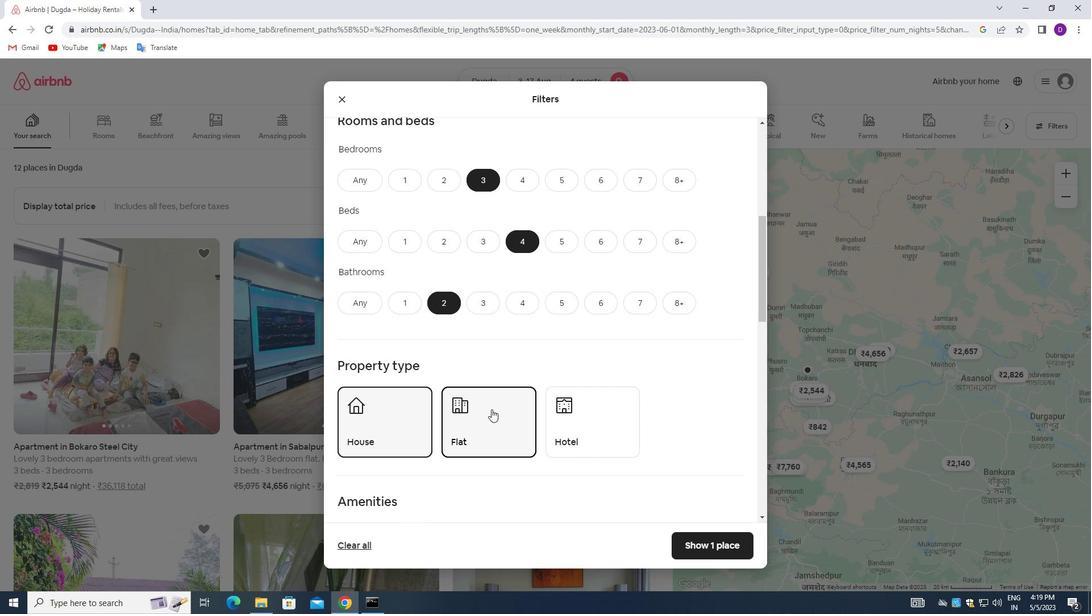 
Action: Mouse scrolled (491, 408) with delta (0, 0)
Screenshot: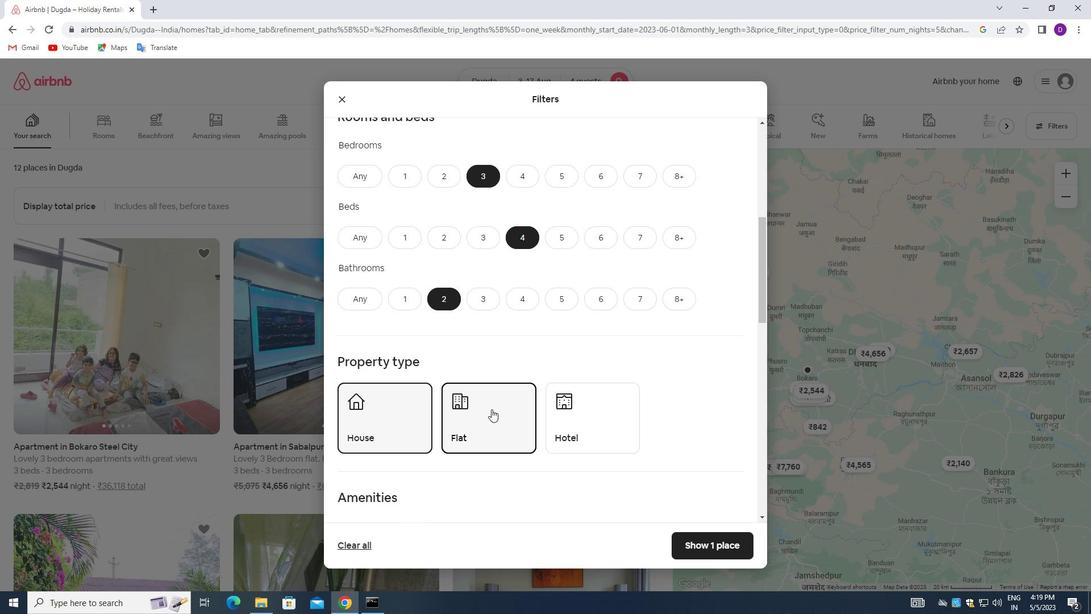 
Action: Mouse scrolled (491, 408) with delta (0, 0)
Screenshot: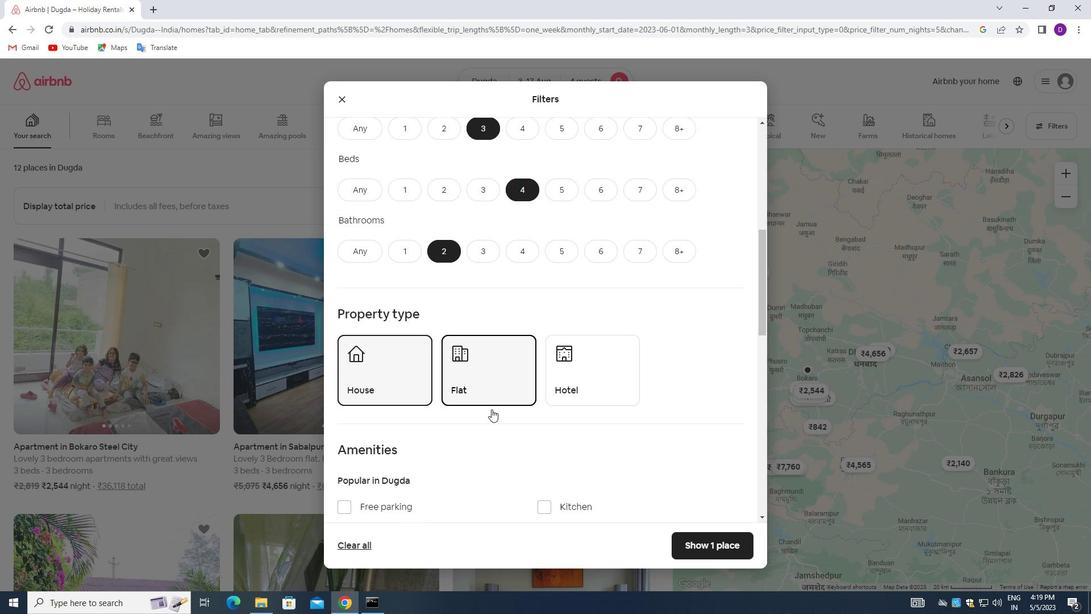 
Action: Mouse scrolled (491, 408) with delta (0, 0)
Screenshot: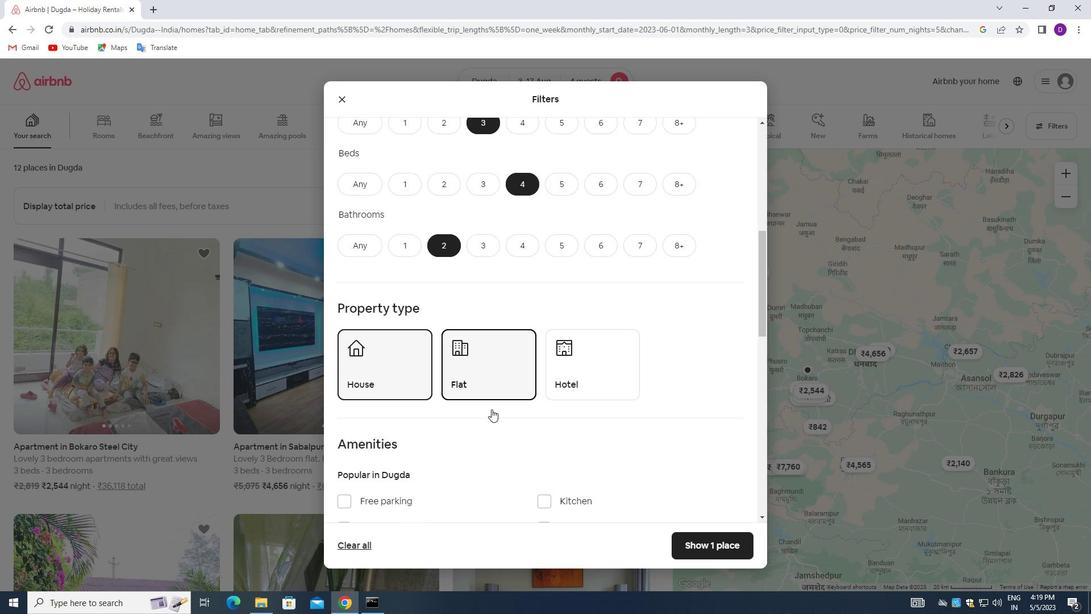 
Action: Mouse moved to (546, 388)
Screenshot: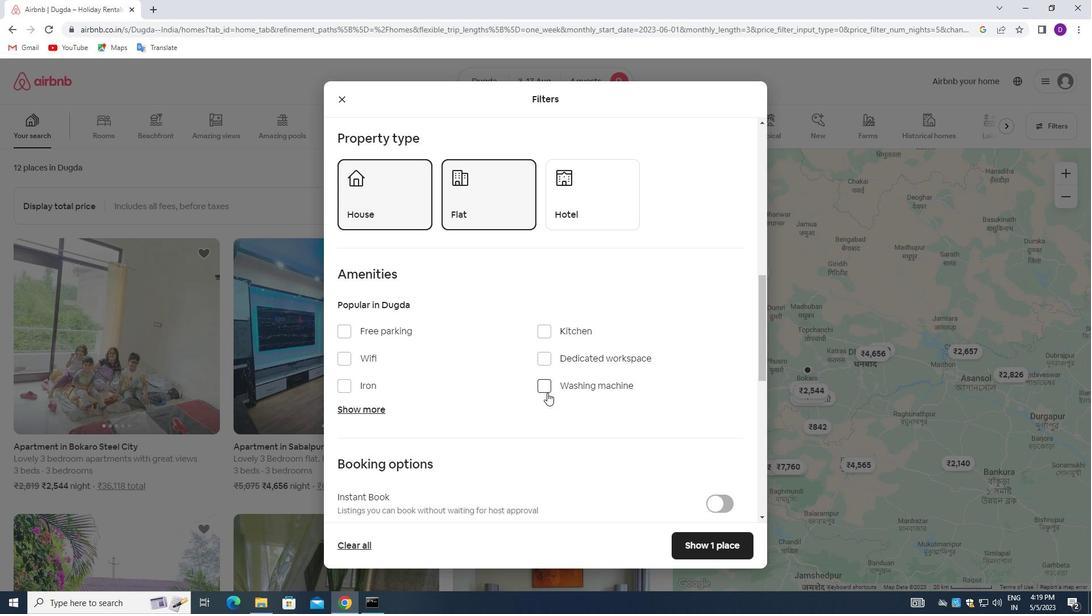 
Action: Mouse pressed left at (546, 388)
Screenshot: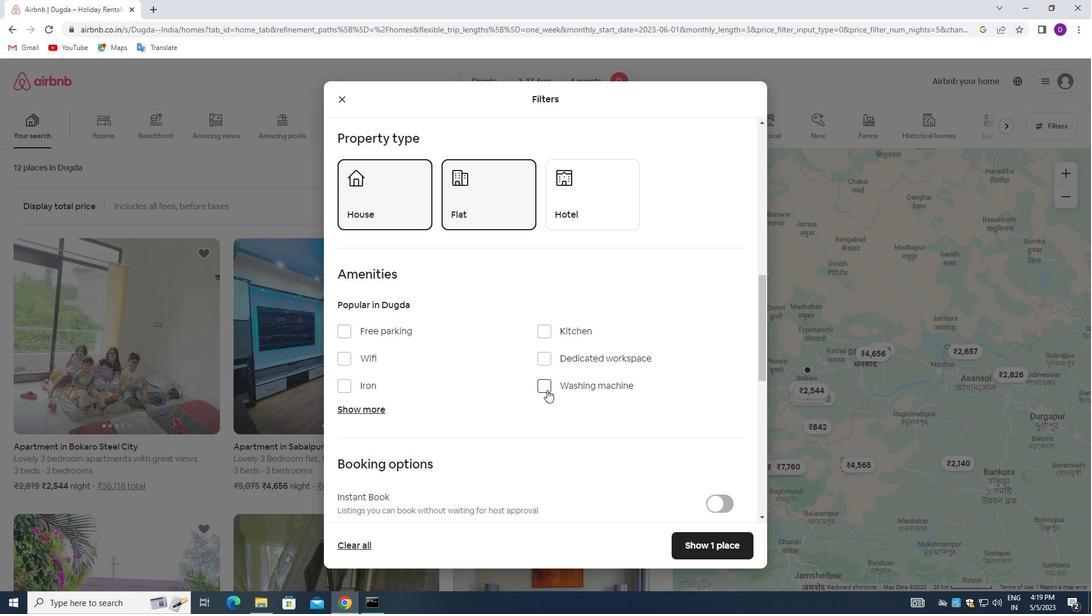 
Action: Mouse moved to (494, 407)
Screenshot: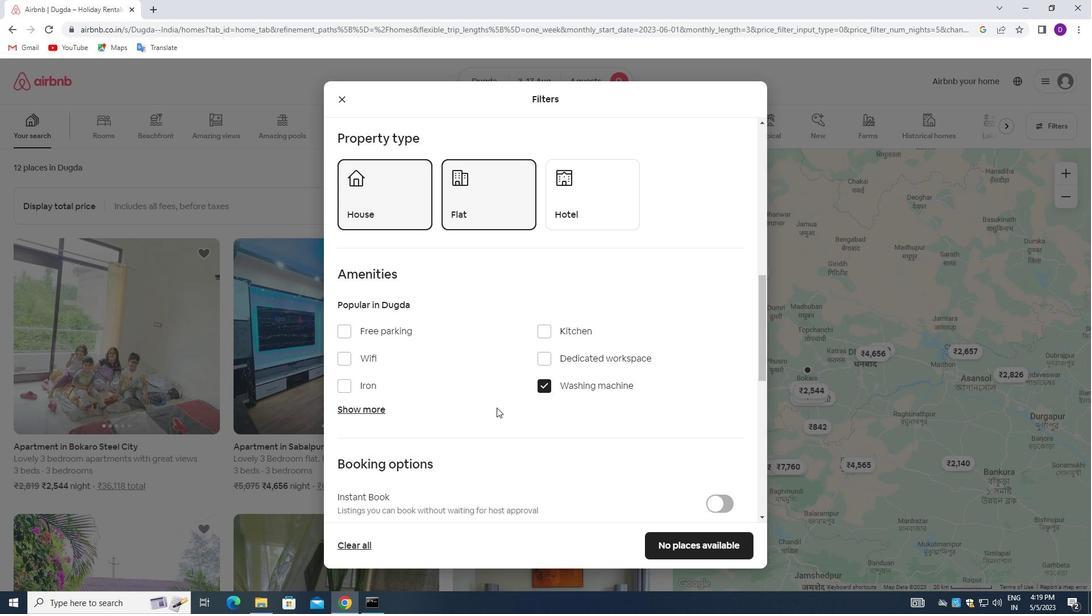 
Action: Mouse scrolled (494, 406) with delta (0, 0)
Screenshot: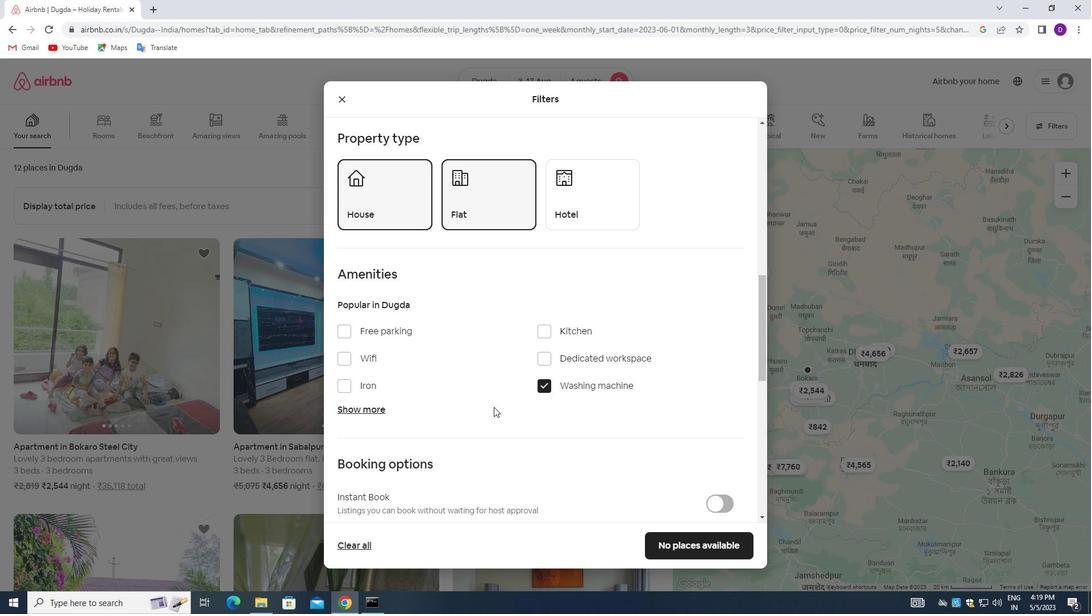 
Action: Mouse moved to (494, 406)
Screenshot: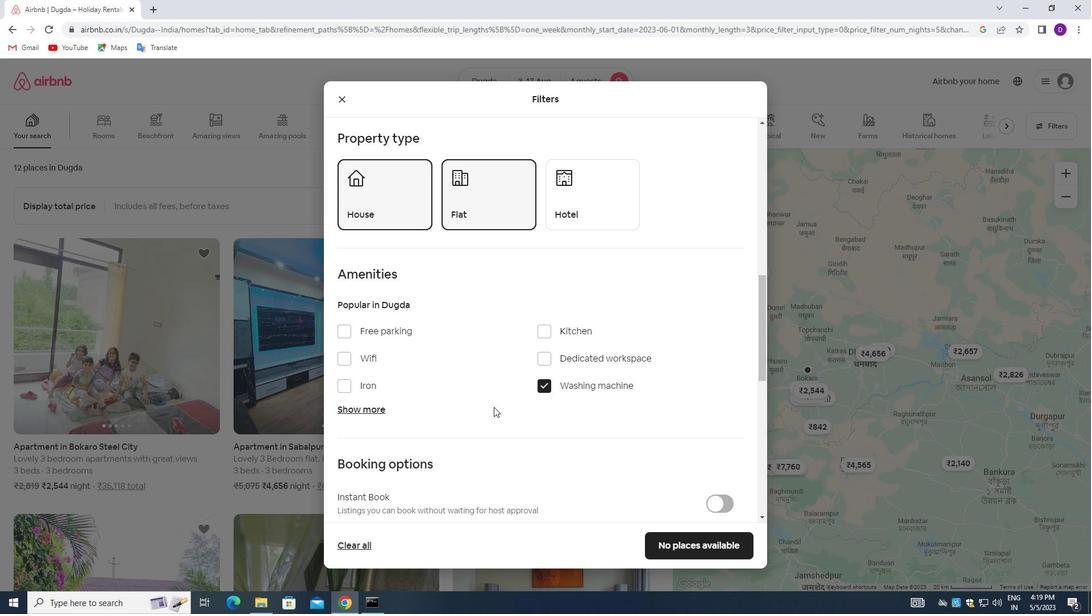 
Action: Mouse scrolled (494, 405) with delta (0, 0)
Screenshot: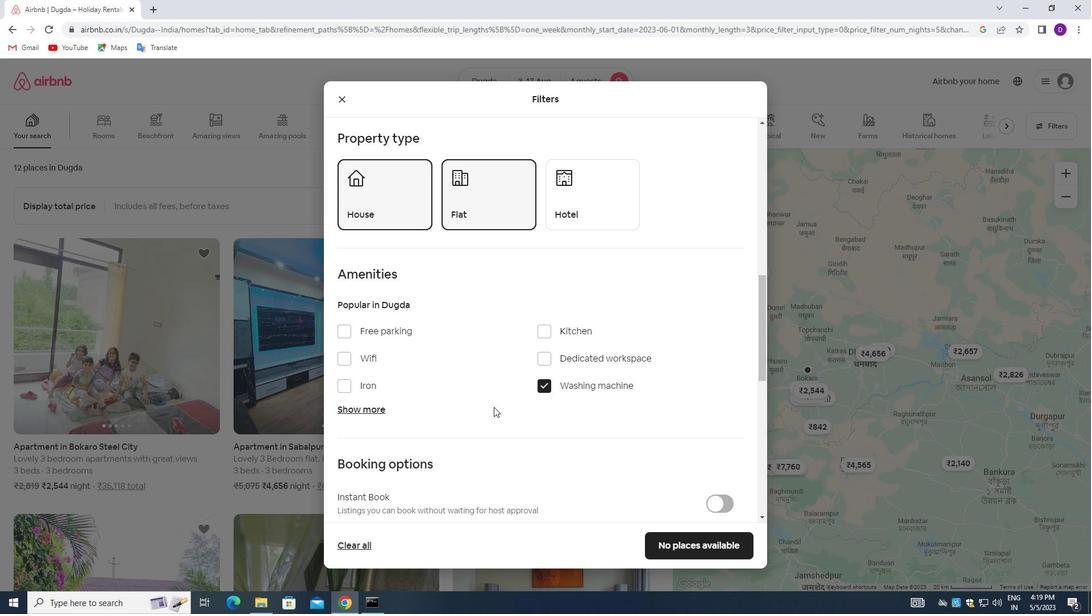 
Action: Mouse moved to (494, 405)
Screenshot: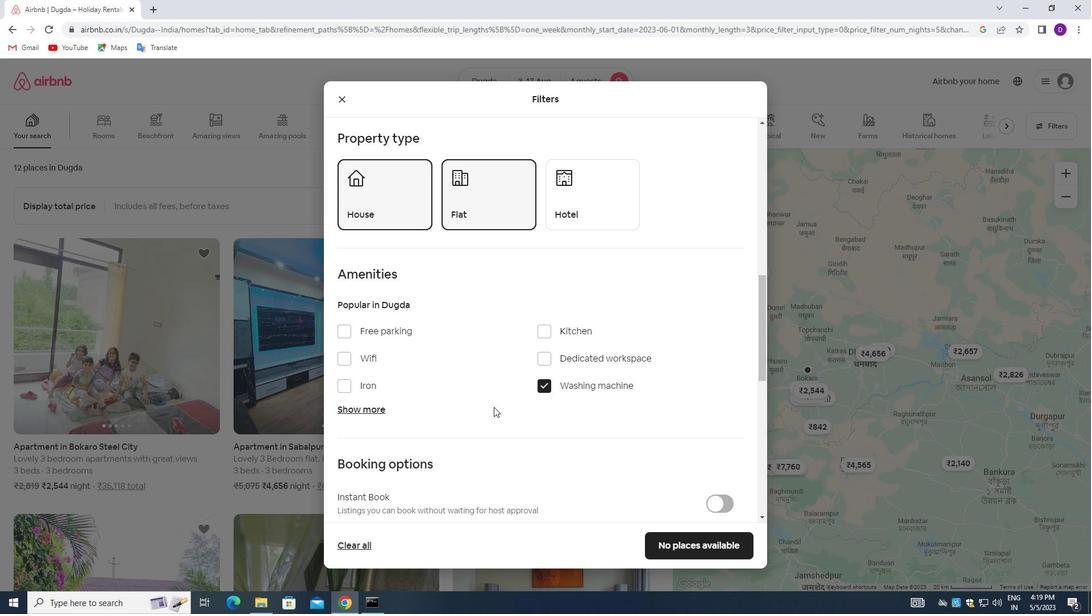 
Action: Mouse scrolled (494, 405) with delta (0, 0)
Screenshot: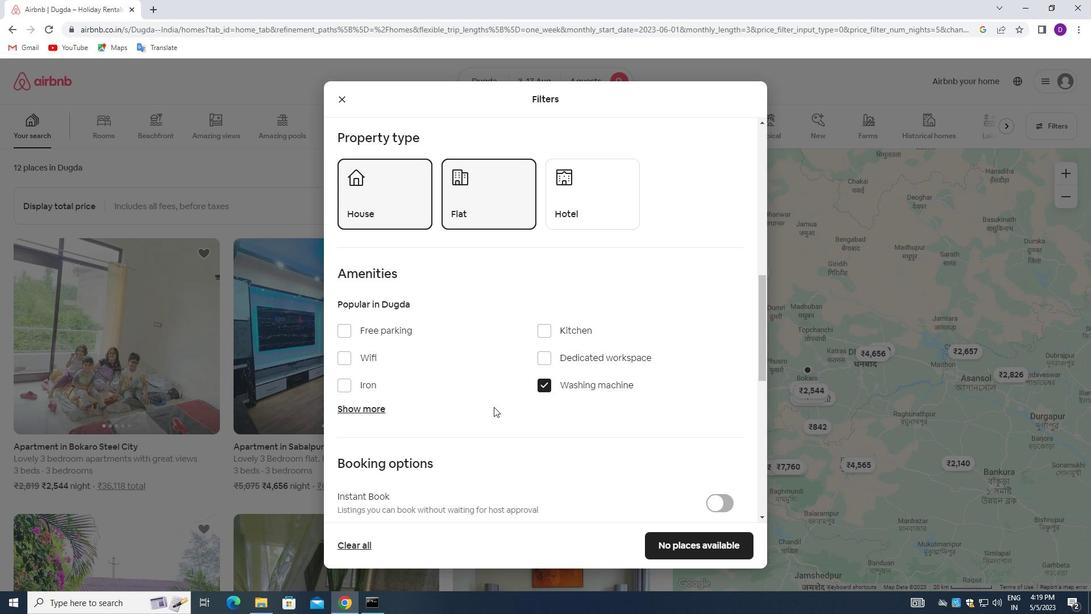 
Action: Mouse scrolled (494, 405) with delta (0, 0)
Screenshot: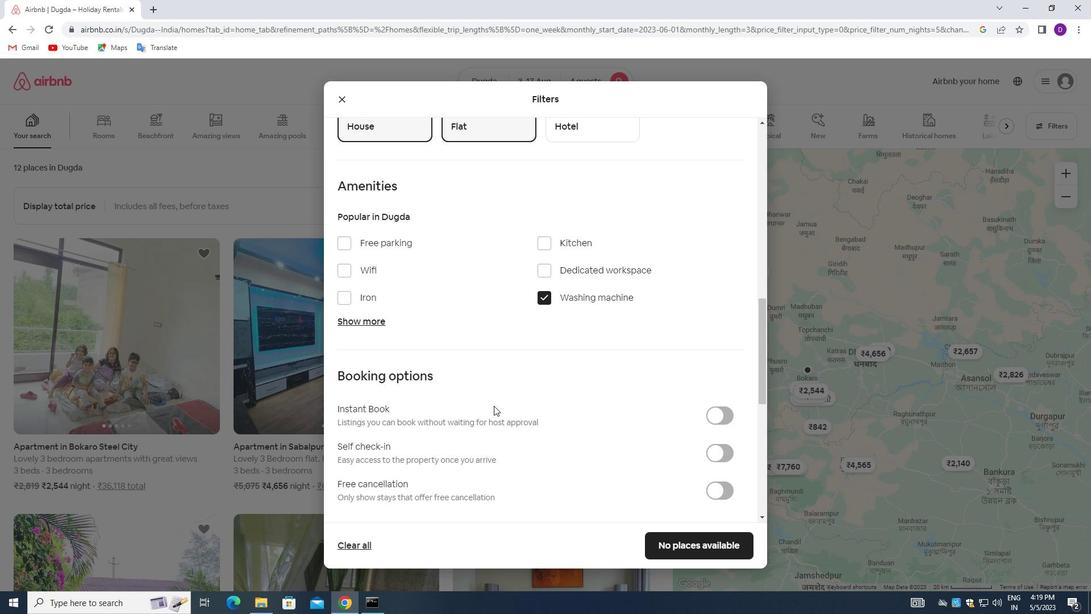 
Action: Mouse scrolled (494, 405) with delta (0, 0)
Screenshot: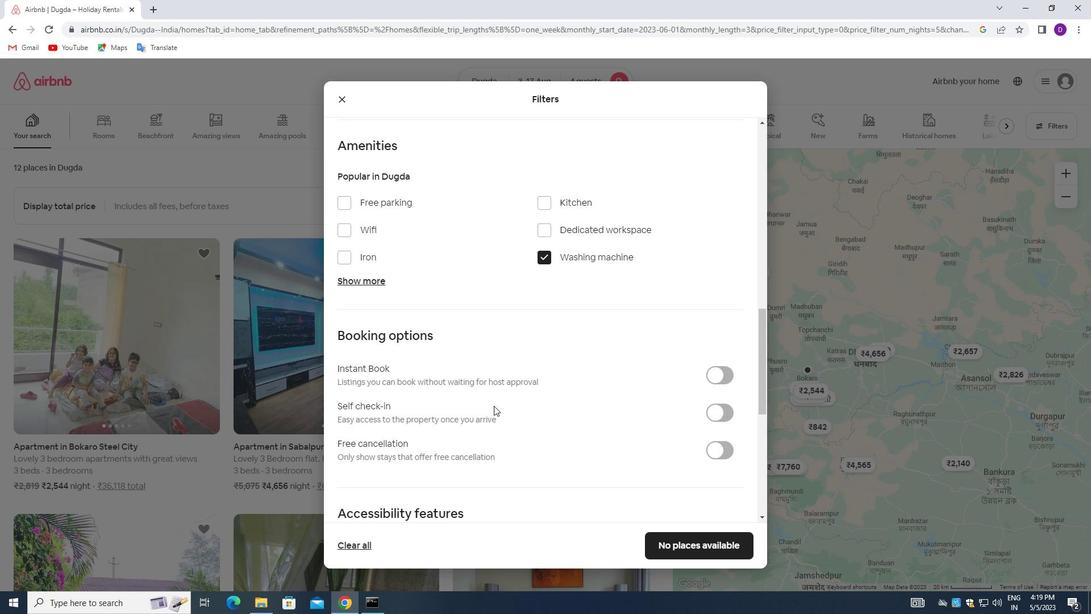 
Action: Mouse moved to (720, 252)
Screenshot: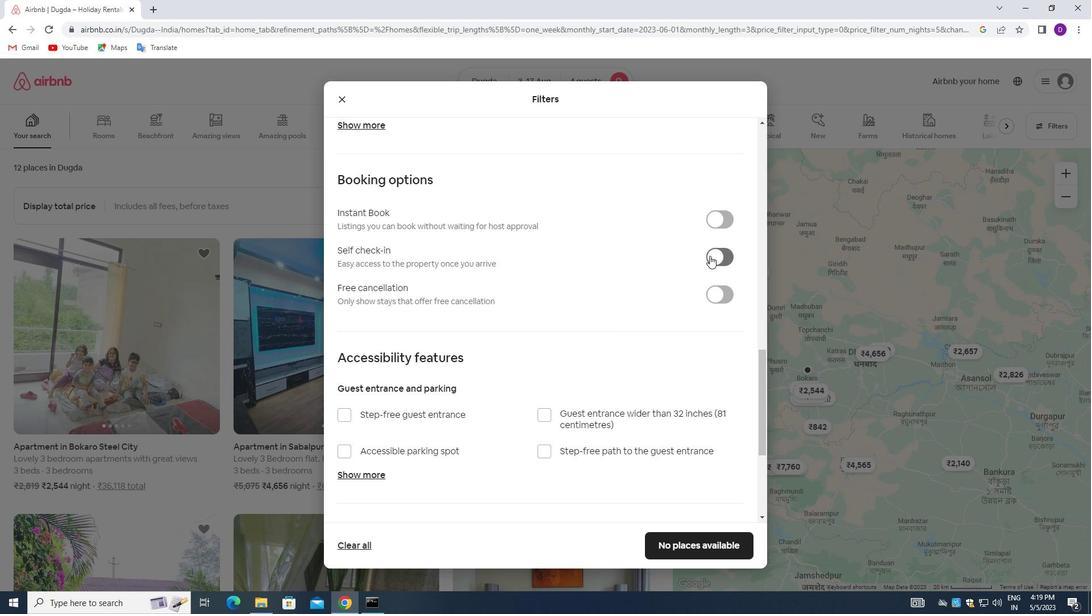
Action: Mouse pressed left at (720, 252)
Screenshot: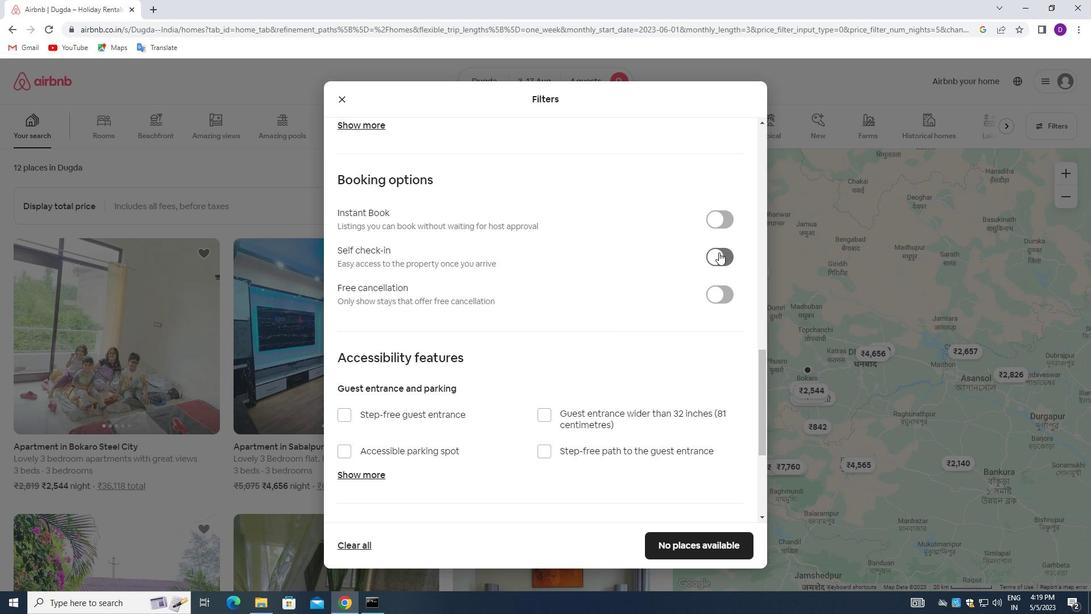 
Action: Mouse moved to (491, 368)
Screenshot: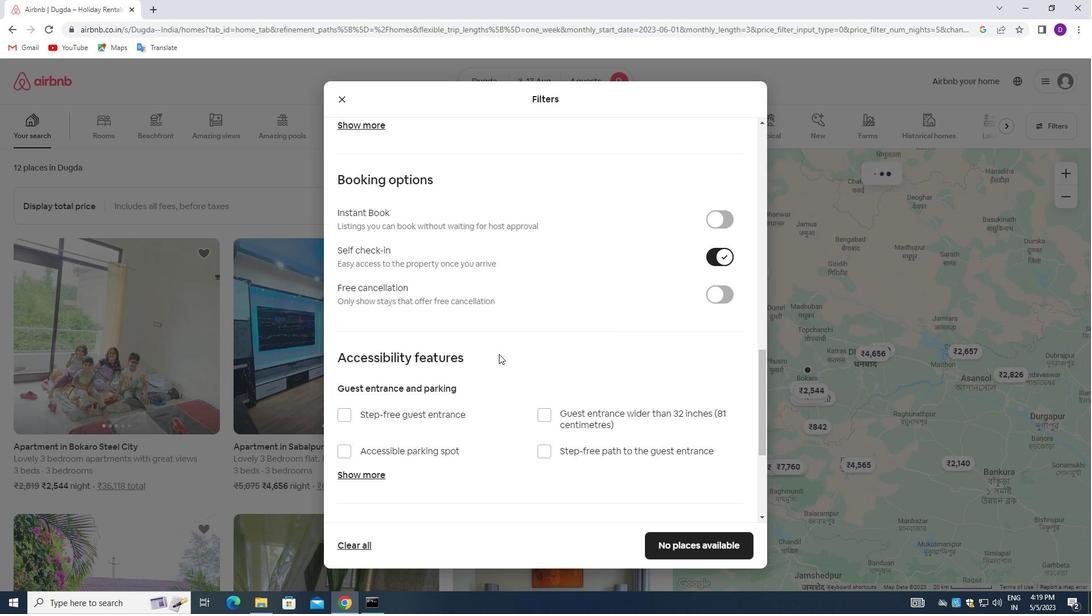 
Action: Mouse scrolled (491, 368) with delta (0, 0)
Screenshot: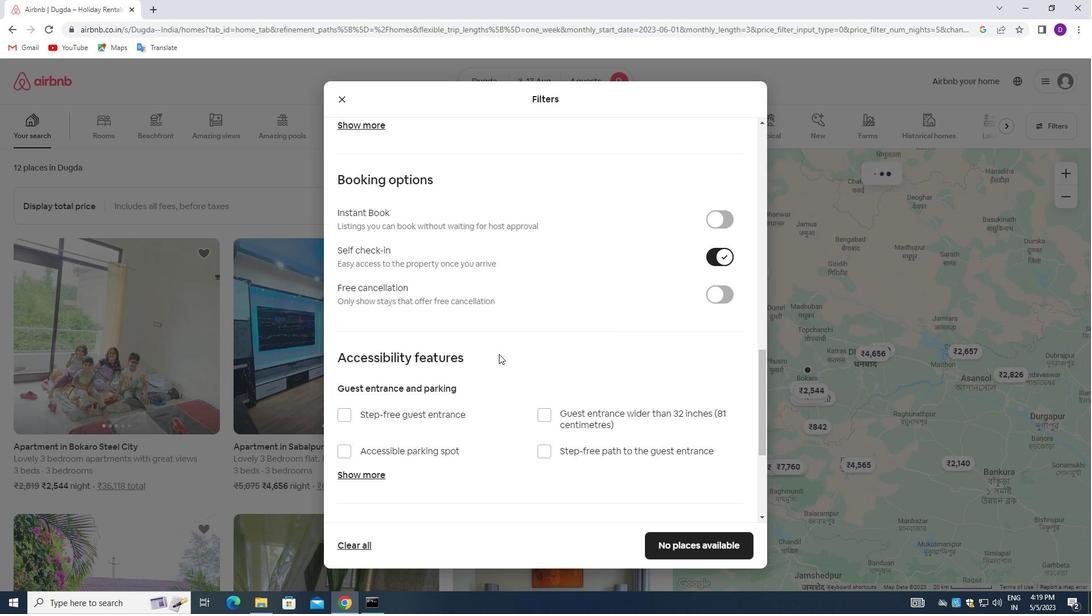 
Action: Mouse moved to (489, 372)
Screenshot: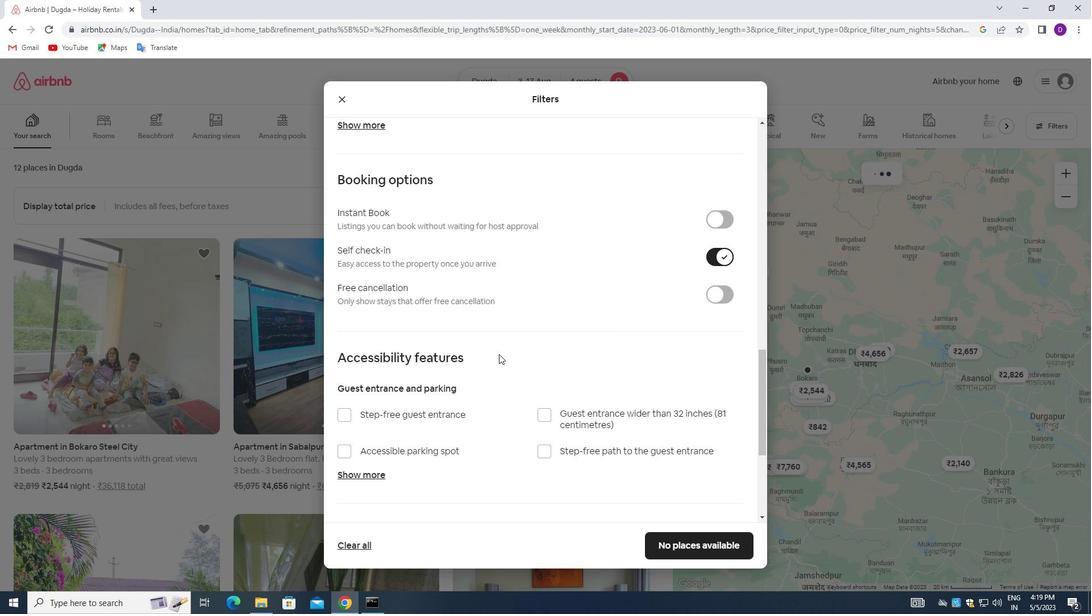 
Action: Mouse scrolled (489, 371) with delta (0, 0)
Screenshot: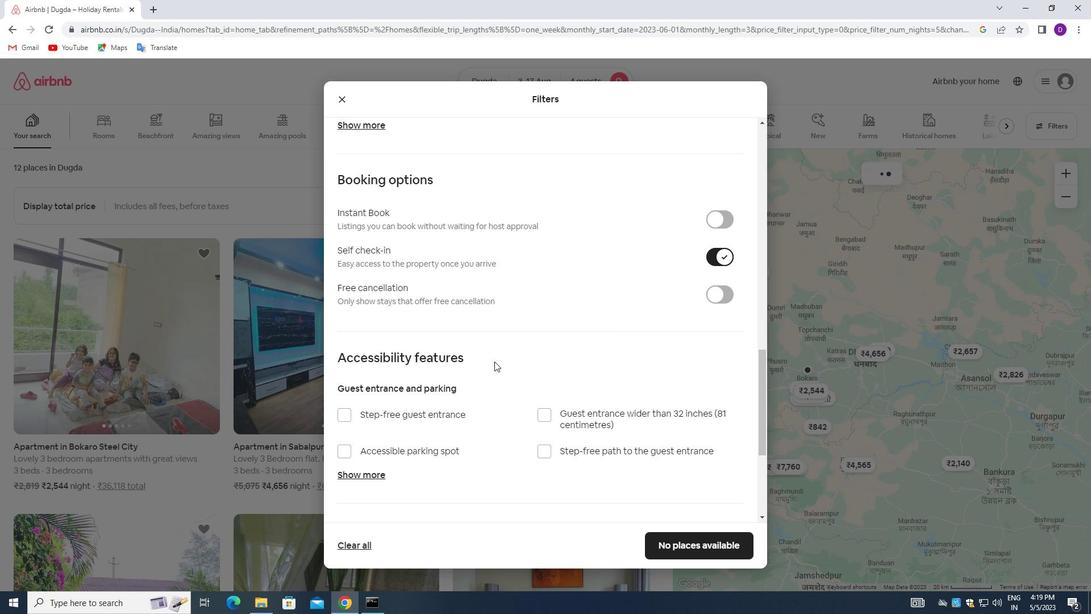 
Action: Mouse moved to (487, 374)
Screenshot: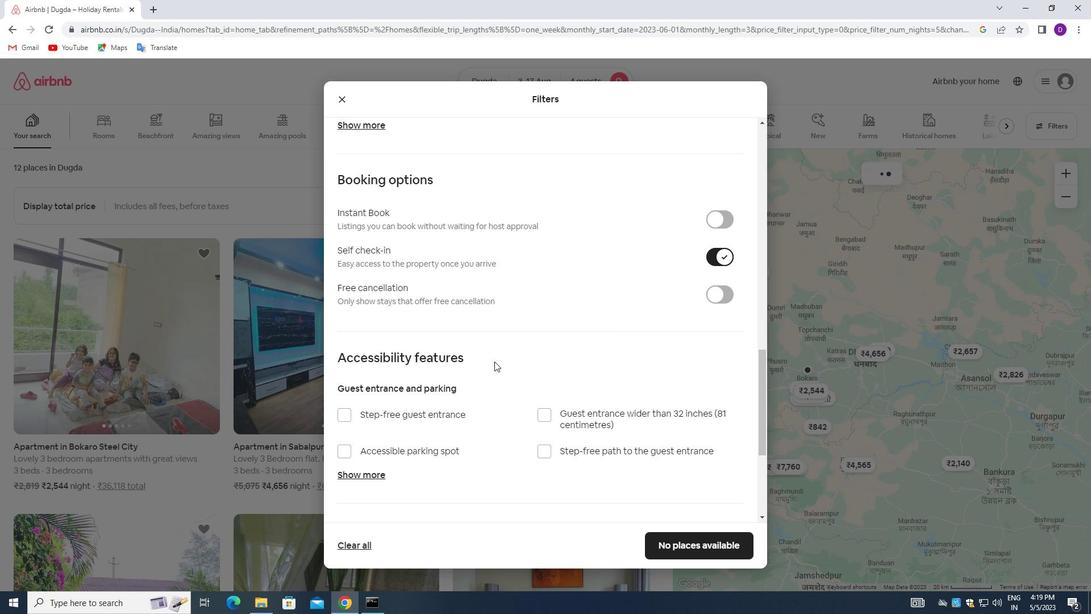 
Action: Mouse scrolled (487, 374) with delta (0, 0)
Screenshot: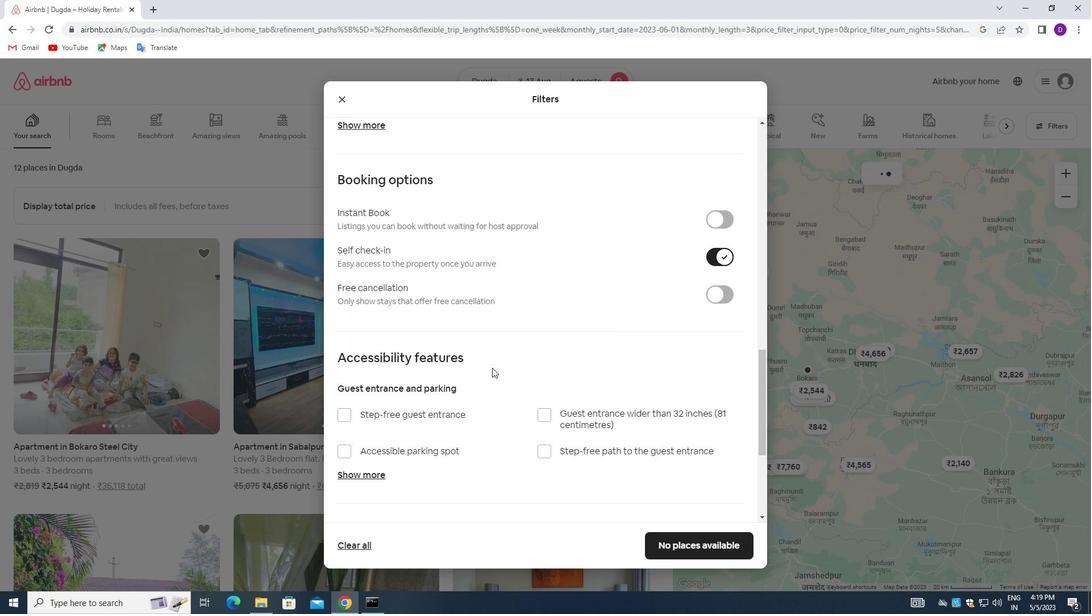 
Action: Mouse moved to (471, 403)
Screenshot: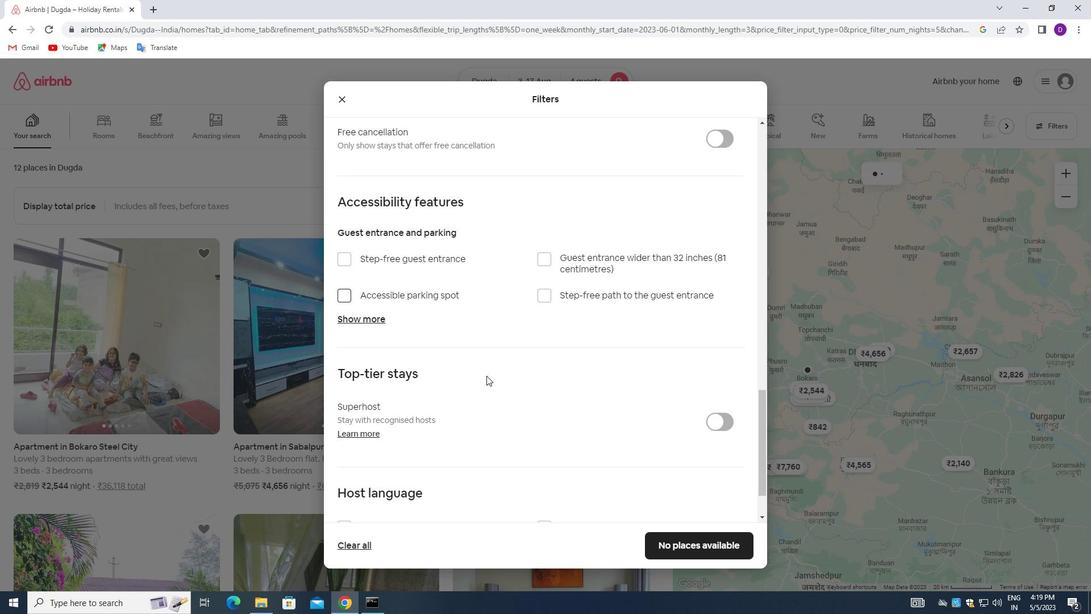 
Action: Mouse scrolled (471, 402) with delta (0, 0)
Screenshot: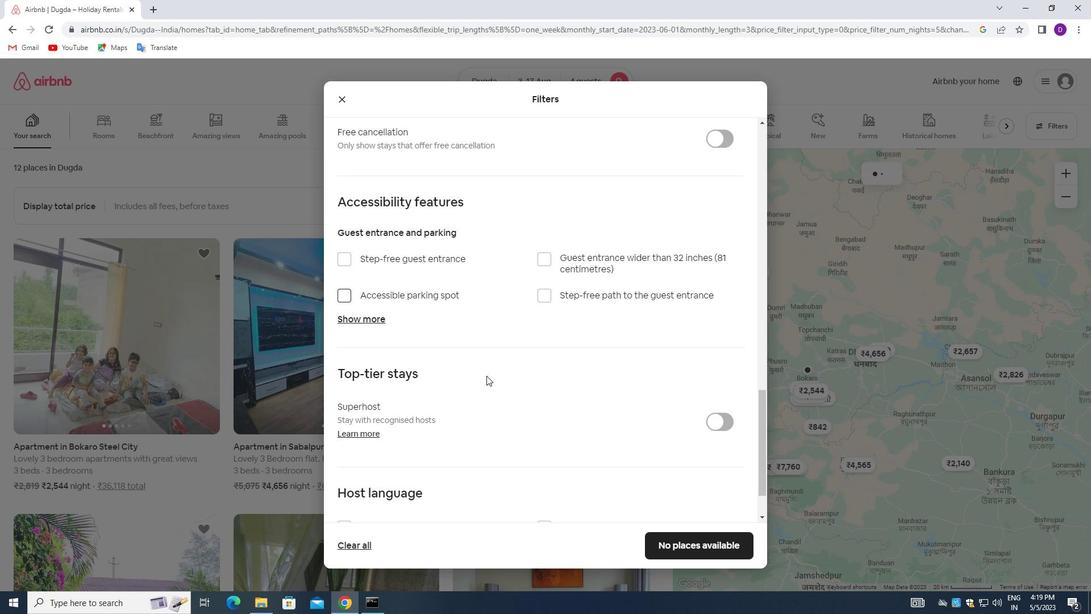 
Action: Mouse moved to (465, 411)
Screenshot: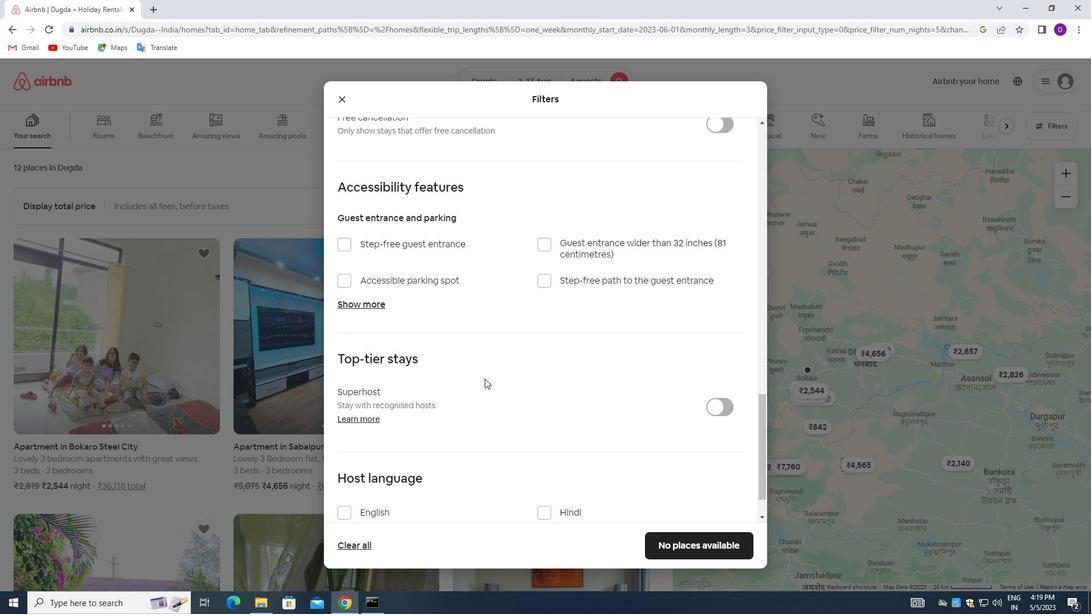 
Action: Mouse scrolled (465, 410) with delta (0, 0)
Screenshot: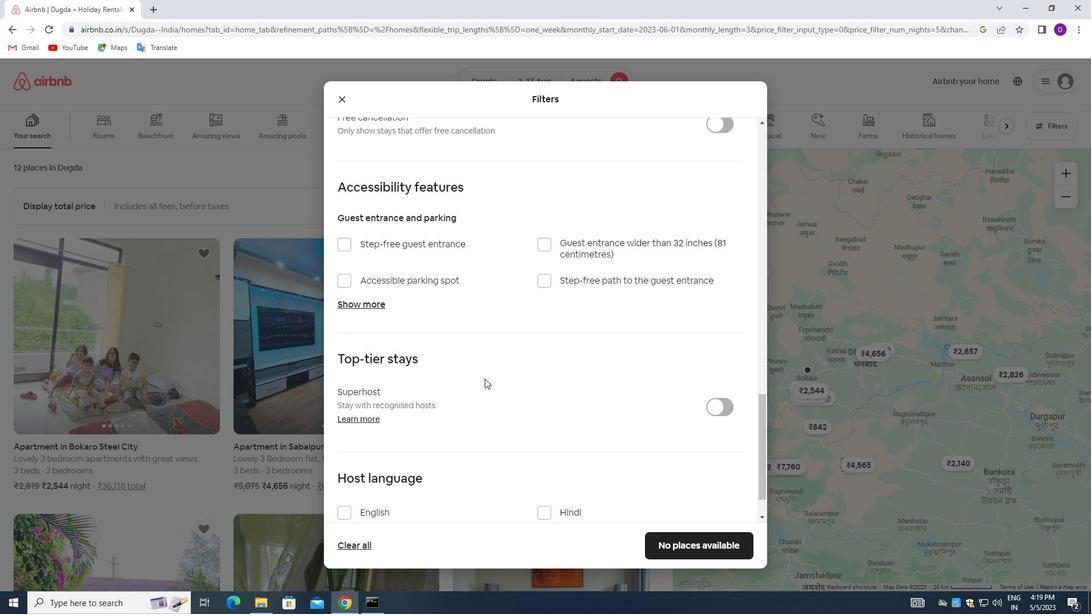 
Action: Mouse moved to (462, 413)
Screenshot: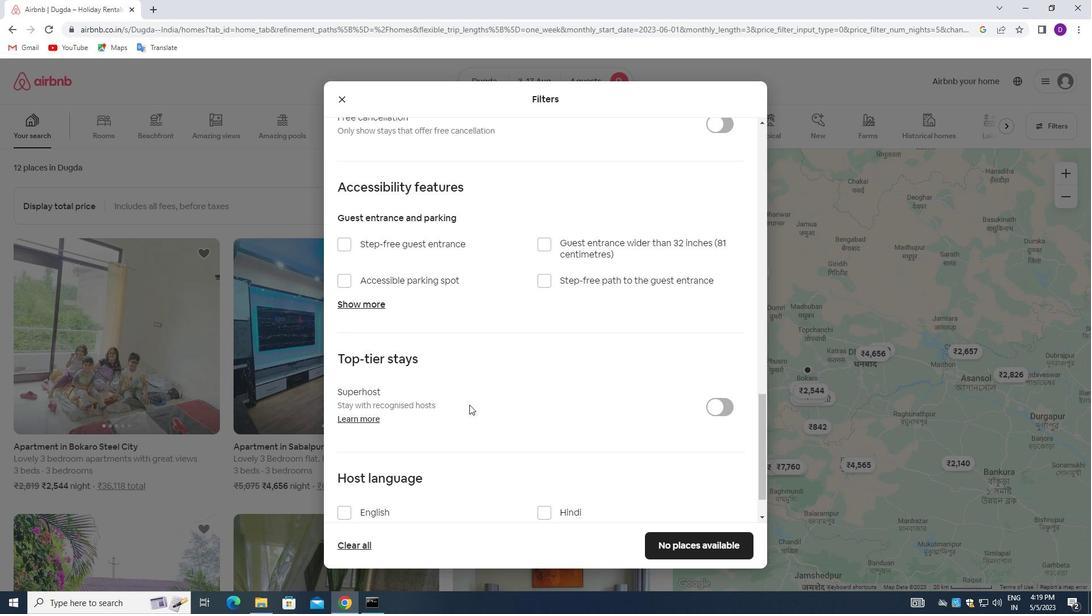 
Action: Mouse scrolled (462, 413) with delta (0, 0)
Screenshot: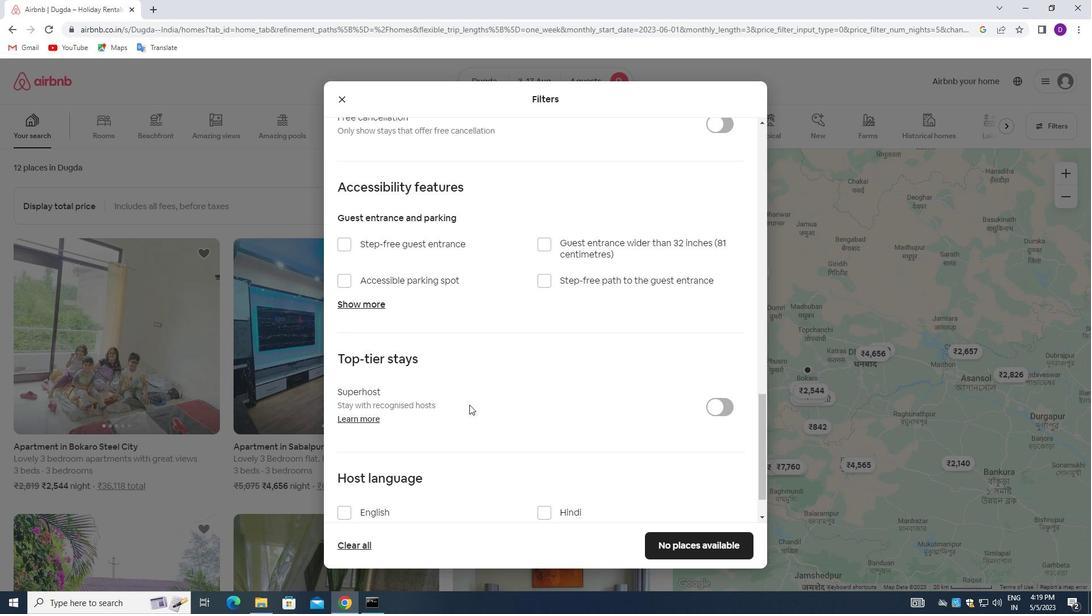 
Action: Mouse moved to (461, 416)
Screenshot: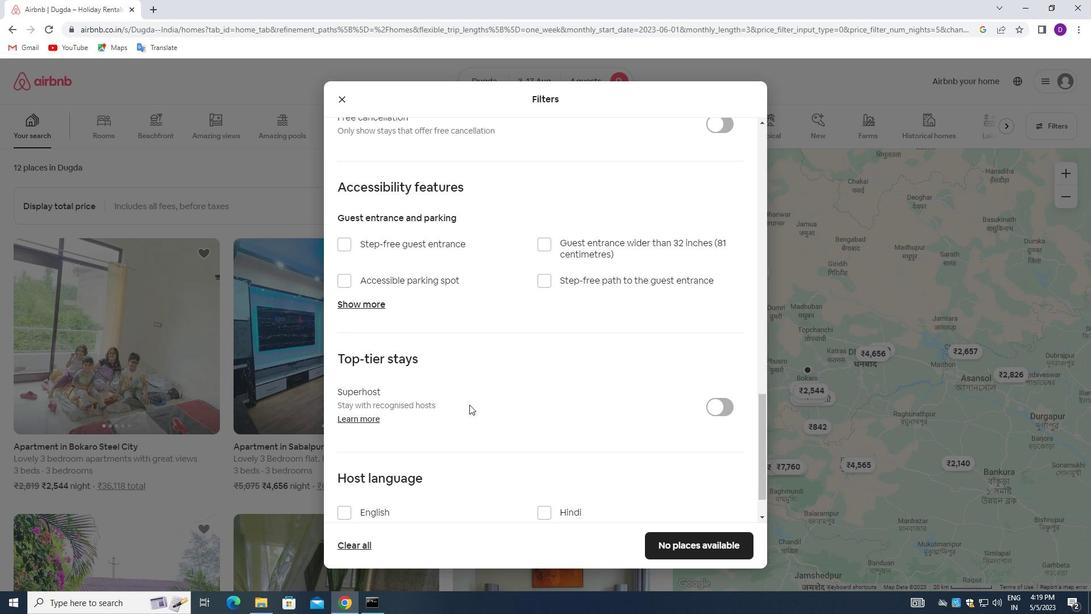 
Action: Mouse scrolled (461, 415) with delta (0, 0)
Screenshot: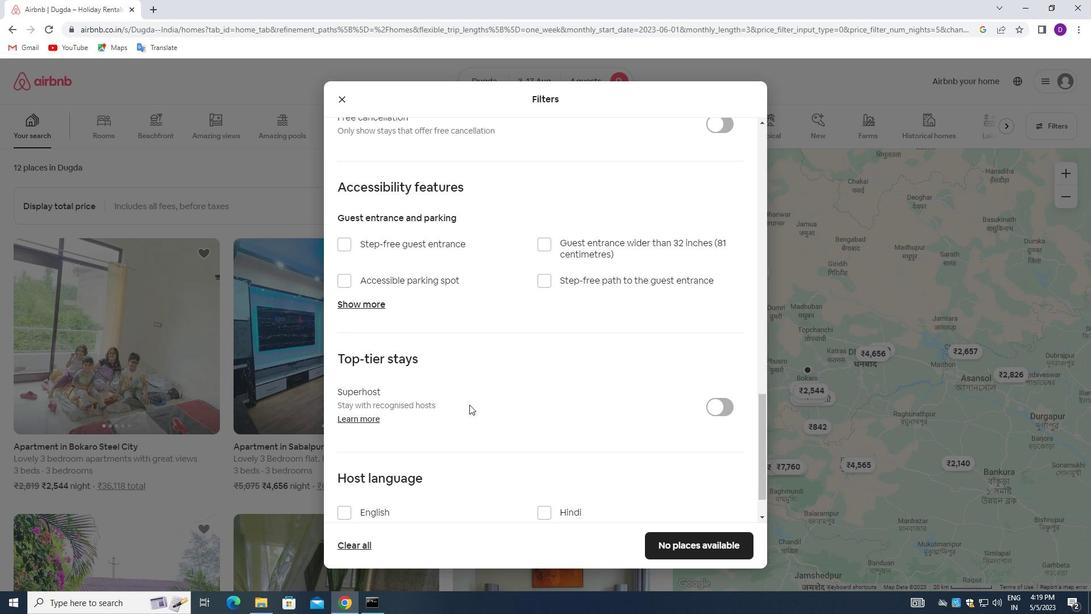 
Action: Mouse moved to (460, 417)
Screenshot: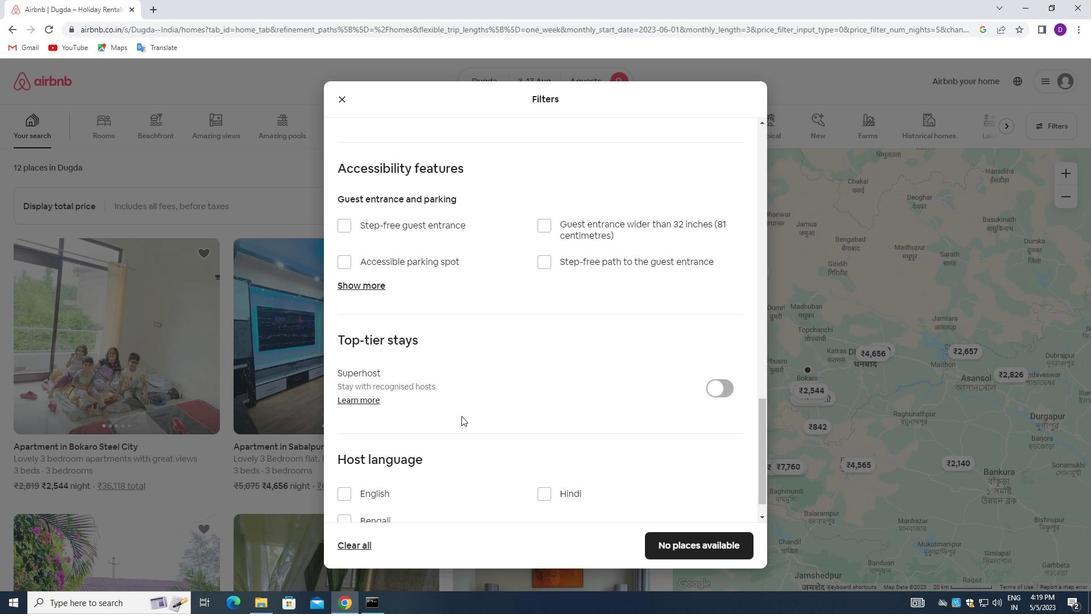 
Action: Mouse scrolled (460, 417) with delta (0, 0)
Screenshot: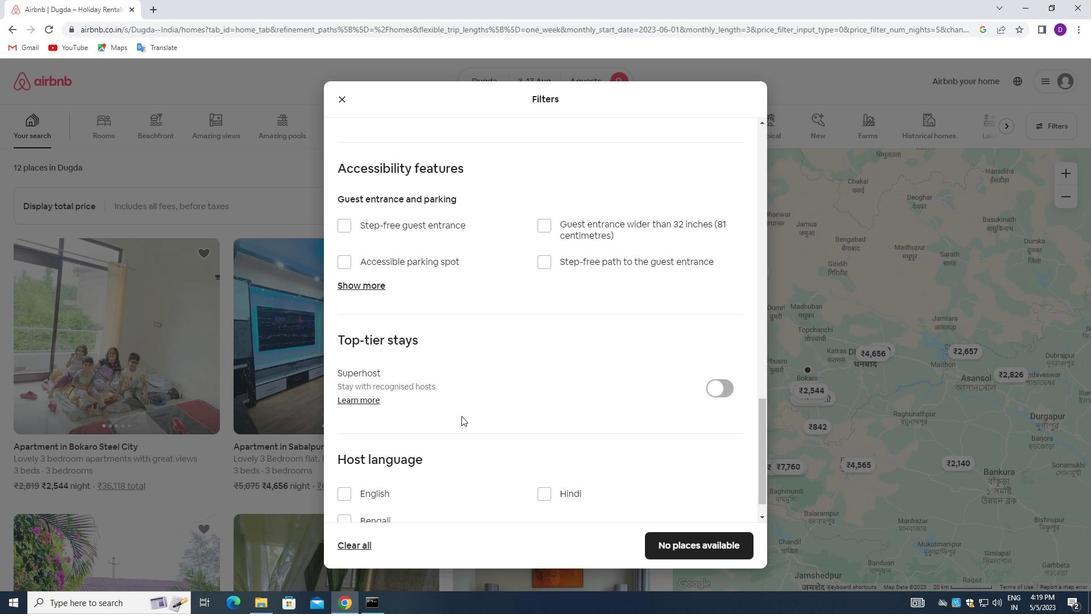 
Action: Mouse moved to (347, 459)
Screenshot: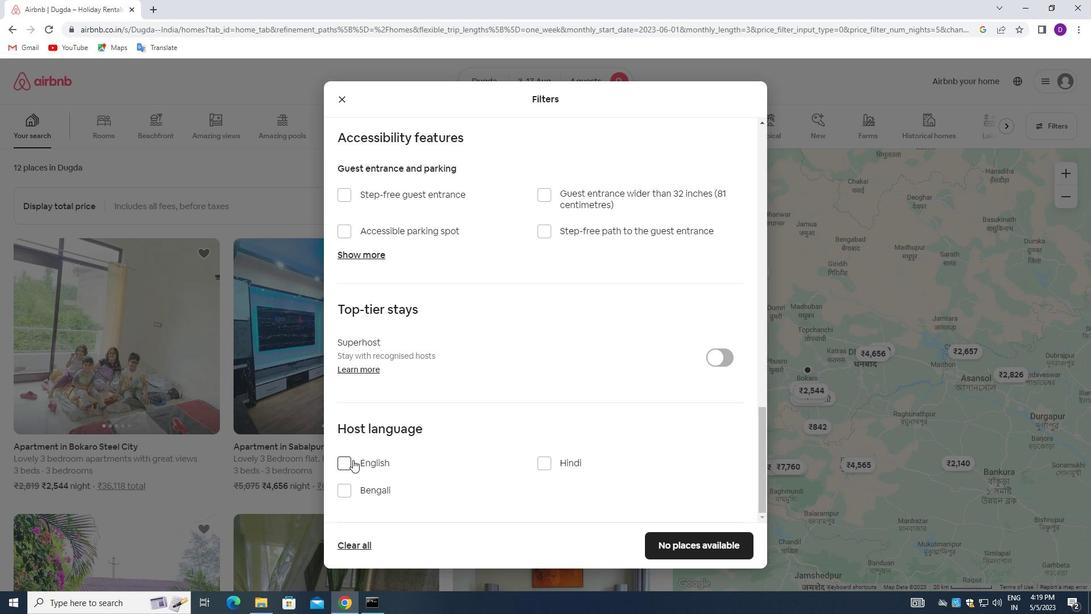 
Action: Mouse pressed left at (347, 459)
Screenshot: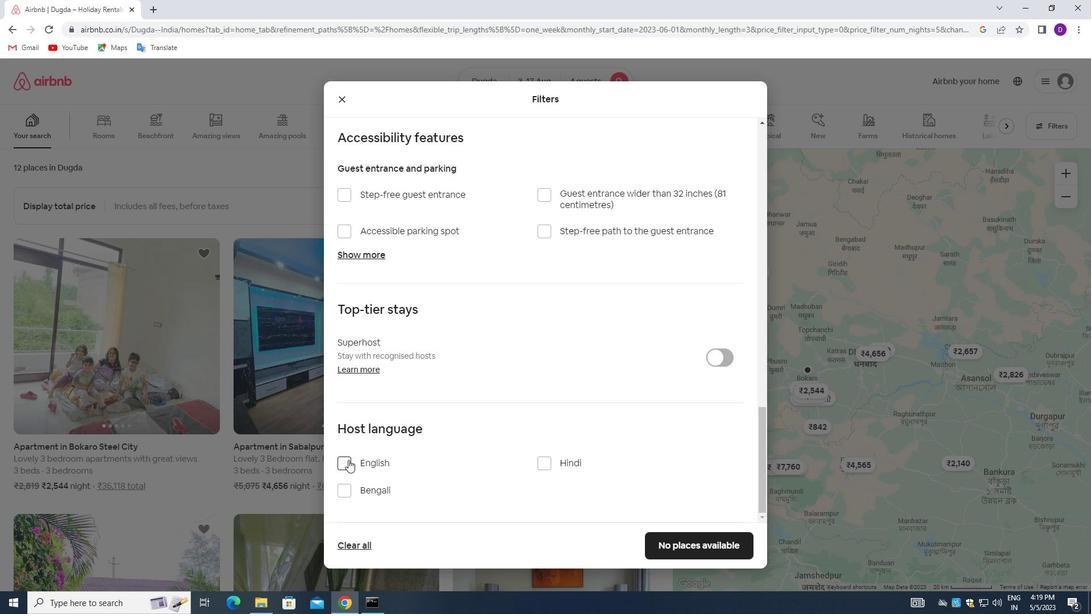 
Action: Mouse moved to (654, 538)
Screenshot: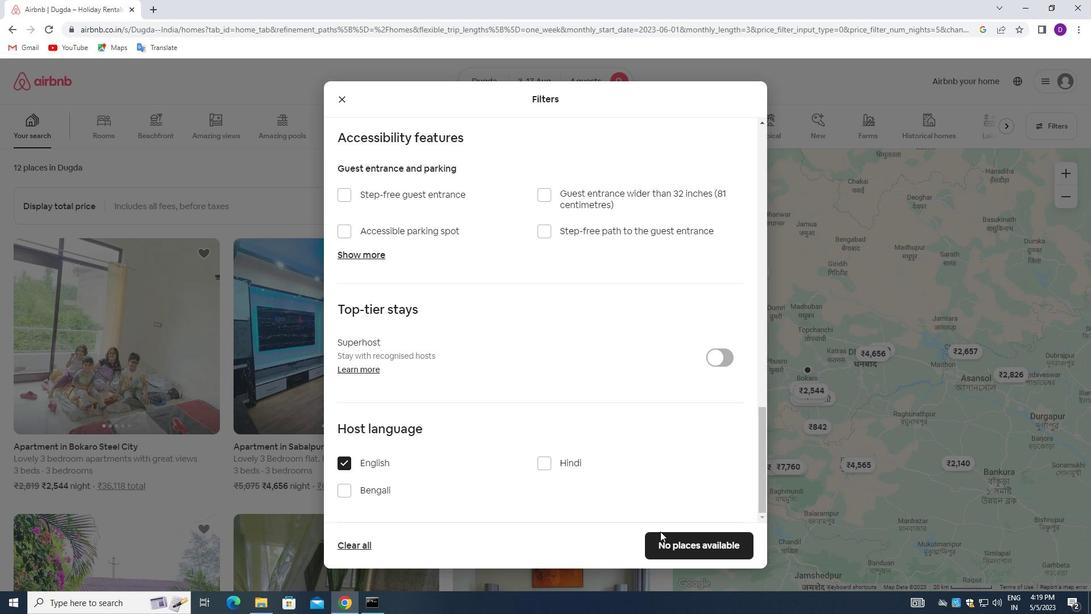 
Action: Mouse pressed left at (654, 538)
Screenshot: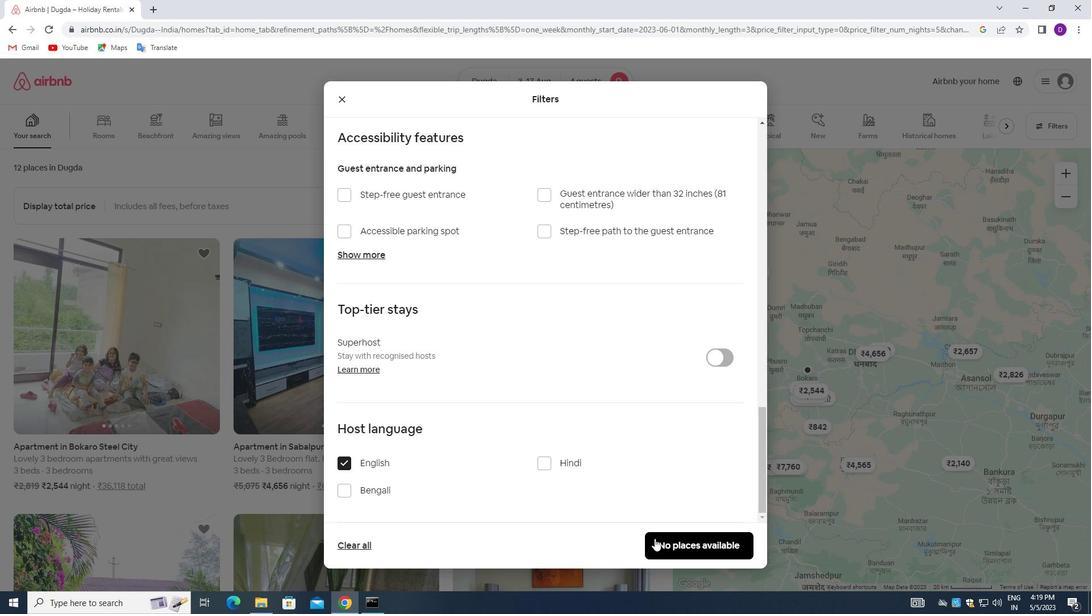 
Action: Mouse moved to (654, 412)
Screenshot: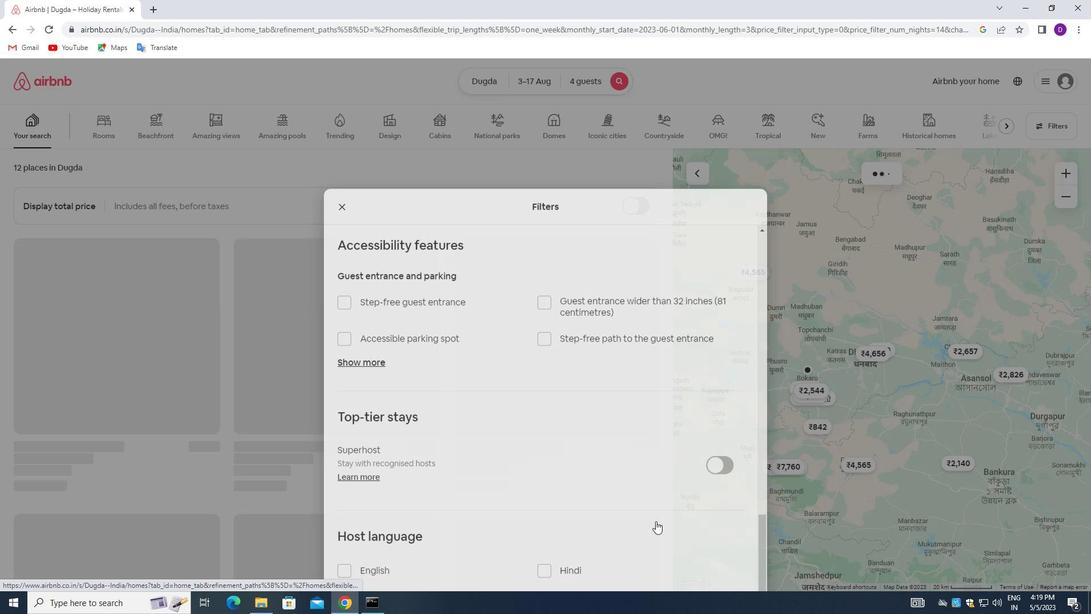 
